 Task: Add Sprouts Organic Whole Thyme Leaf Spice to the cart.
Action: Mouse pressed left at (20, 95)
Screenshot: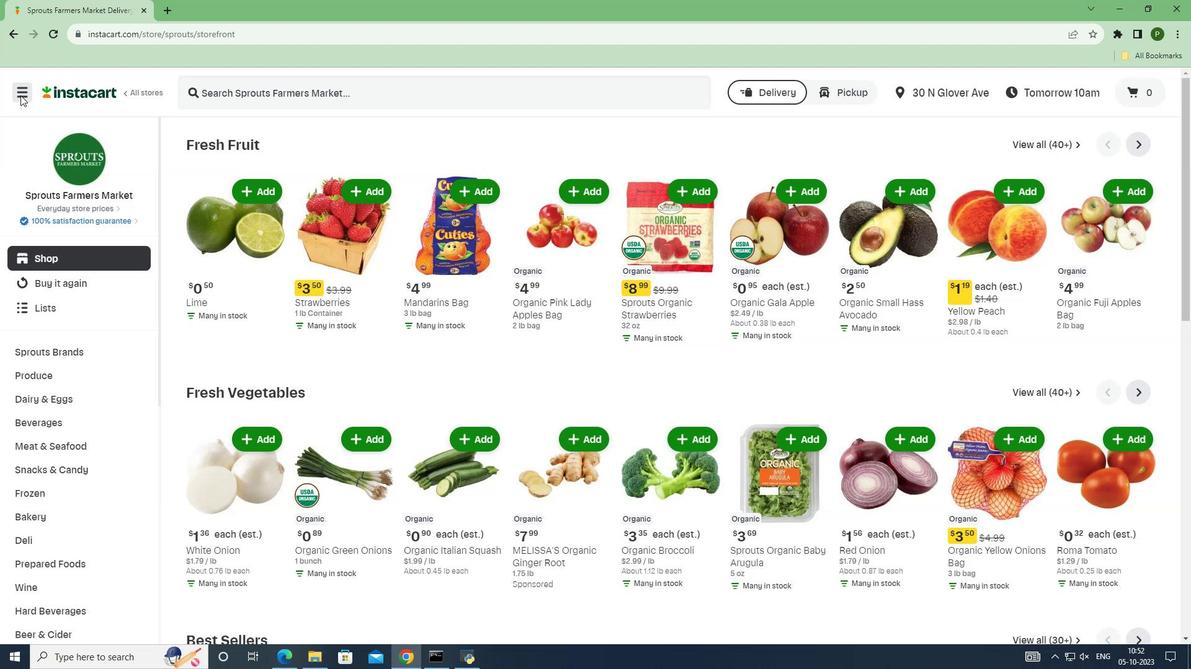 
Action: Mouse moved to (43, 339)
Screenshot: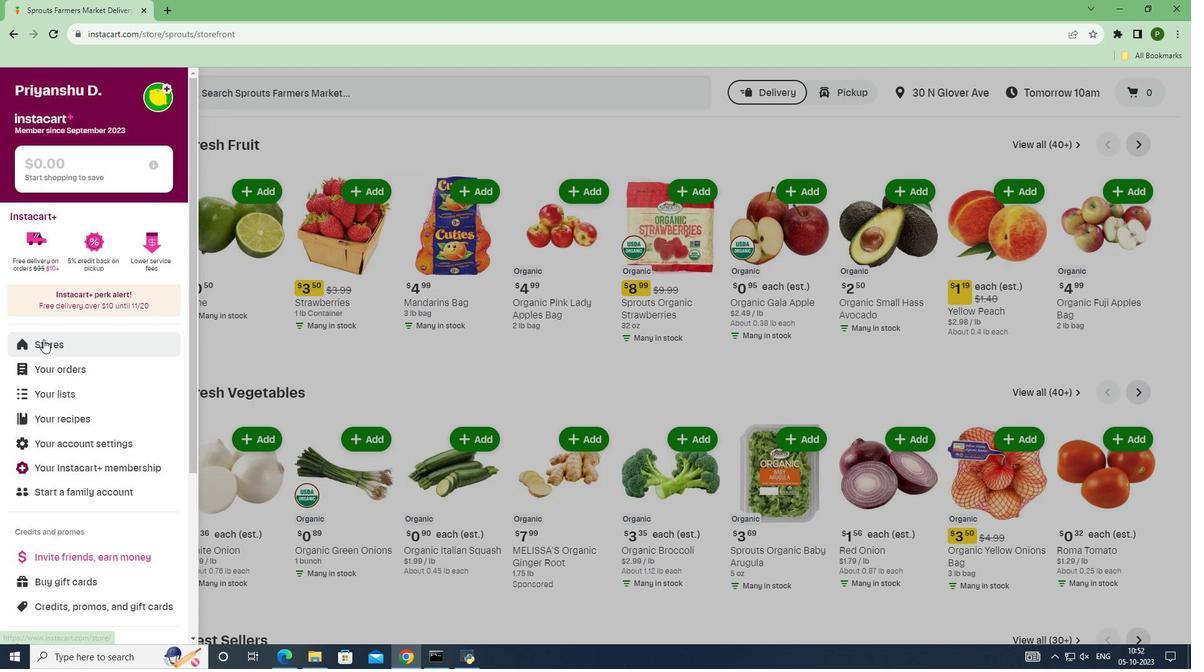 
Action: Mouse pressed left at (43, 339)
Screenshot: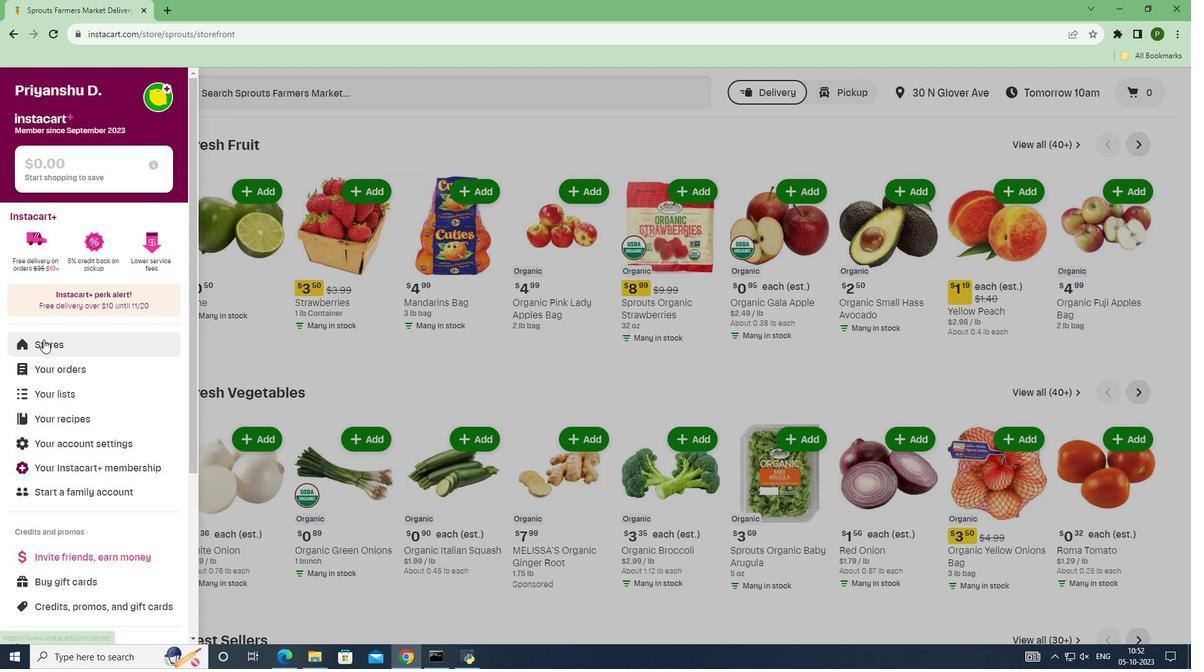 
Action: Mouse moved to (274, 140)
Screenshot: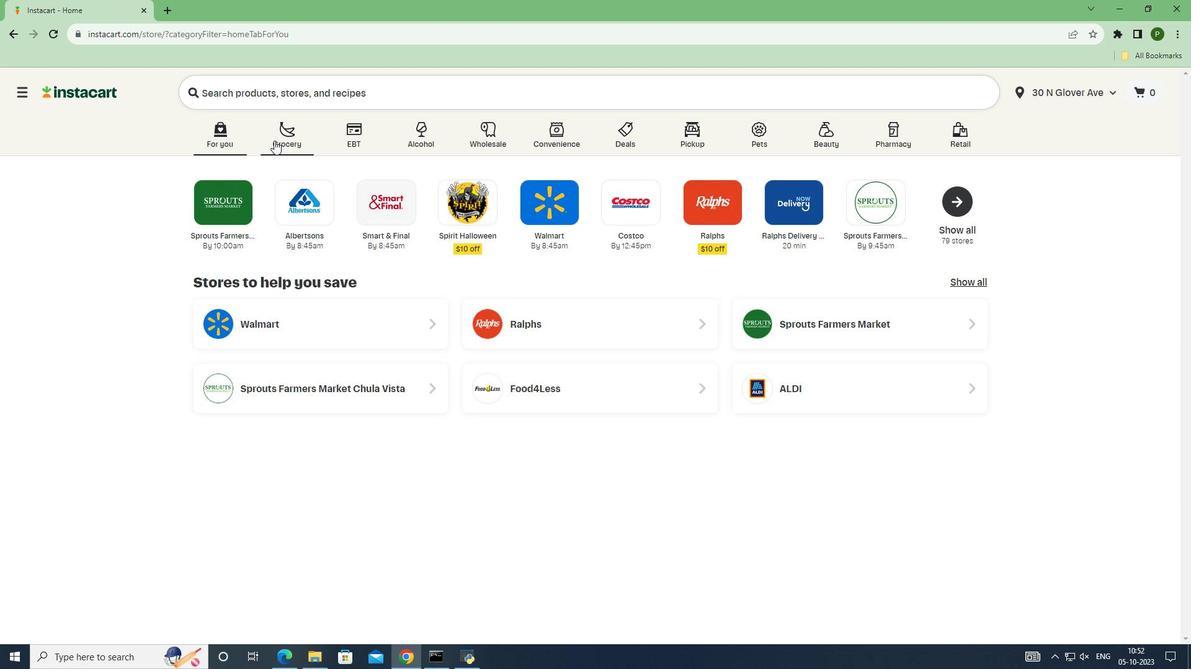 
Action: Mouse pressed left at (274, 140)
Screenshot: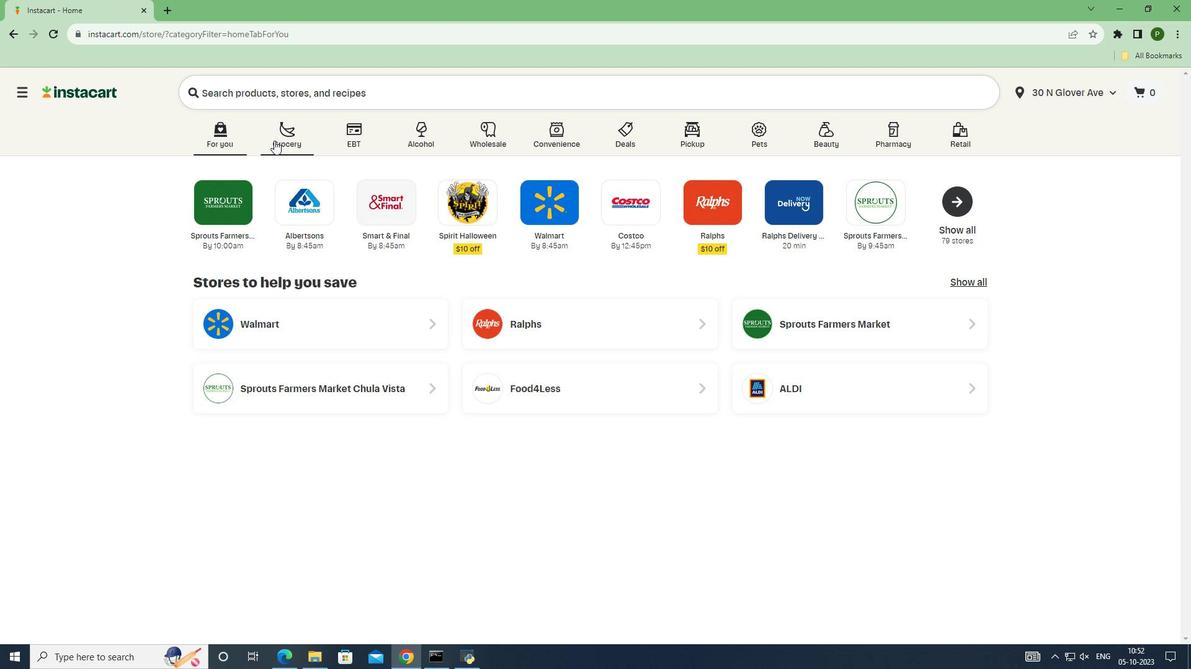 
Action: Mouse moved to (755, 276)
Screenshot: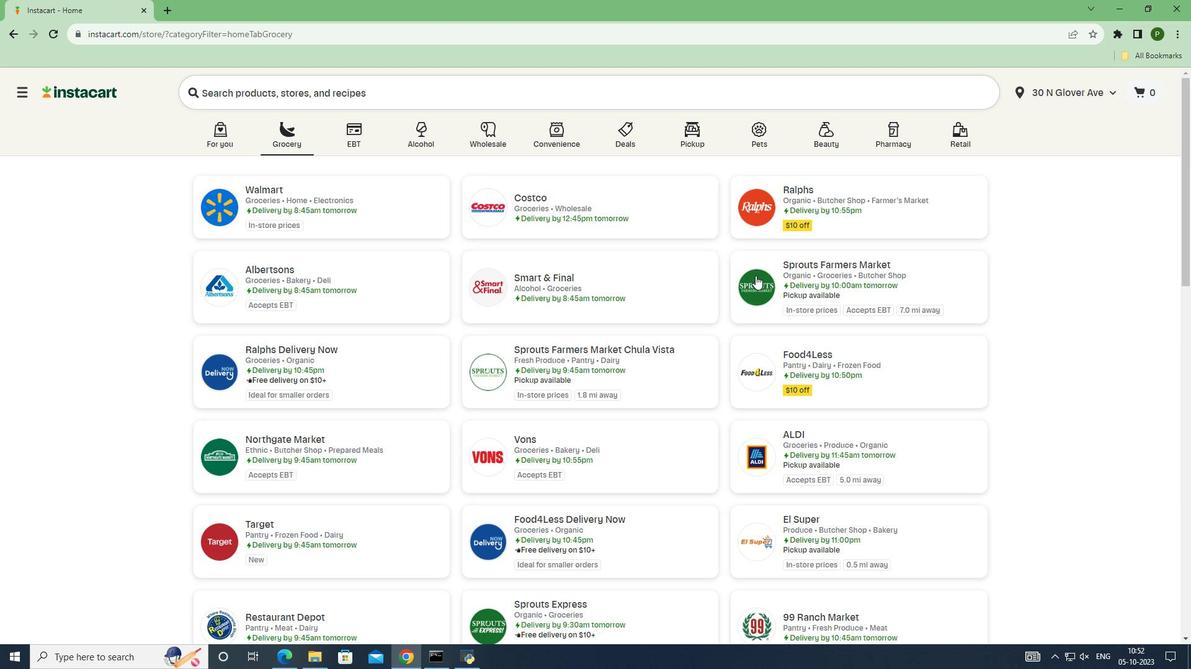 
Action: Mouse pressed left at (755, 276)
Screenshot: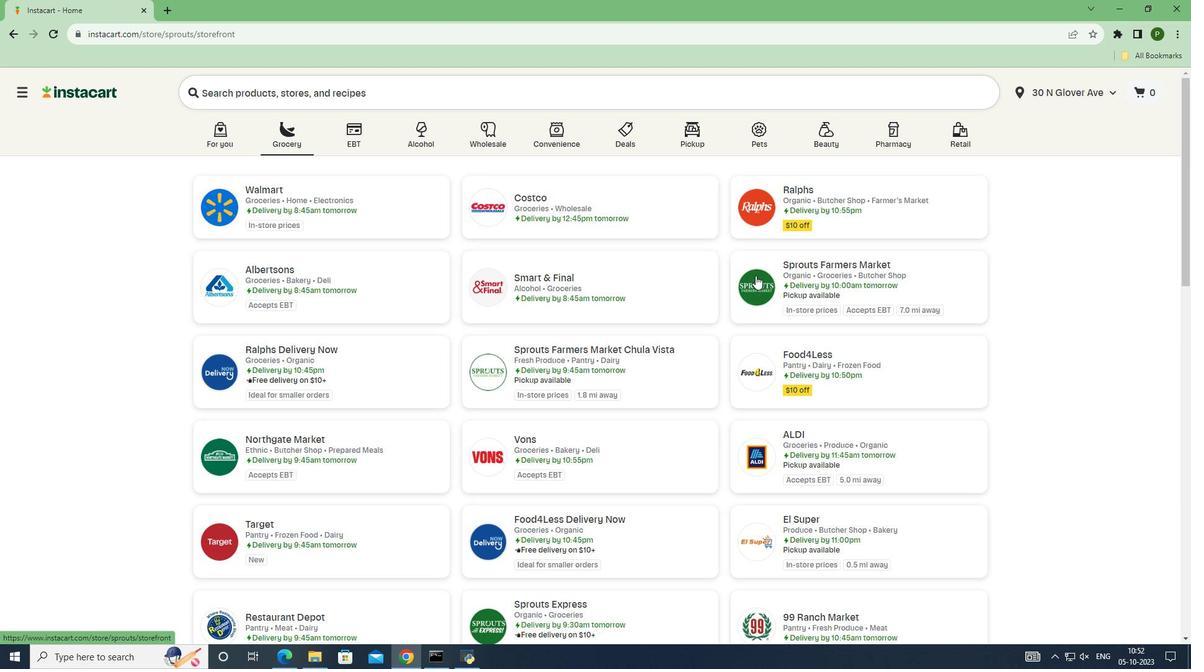 
Action: Mouse moved to (88, 358)
Screenshot: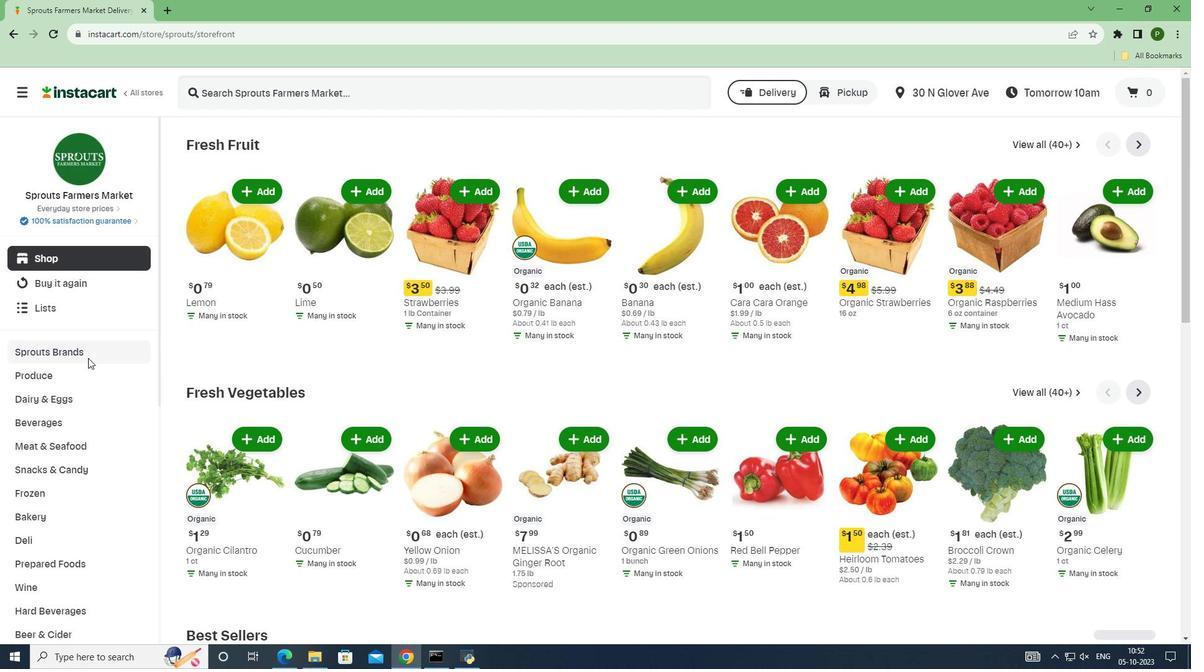 
Action: Mouse pressed left at (88, 358)
Screenshot: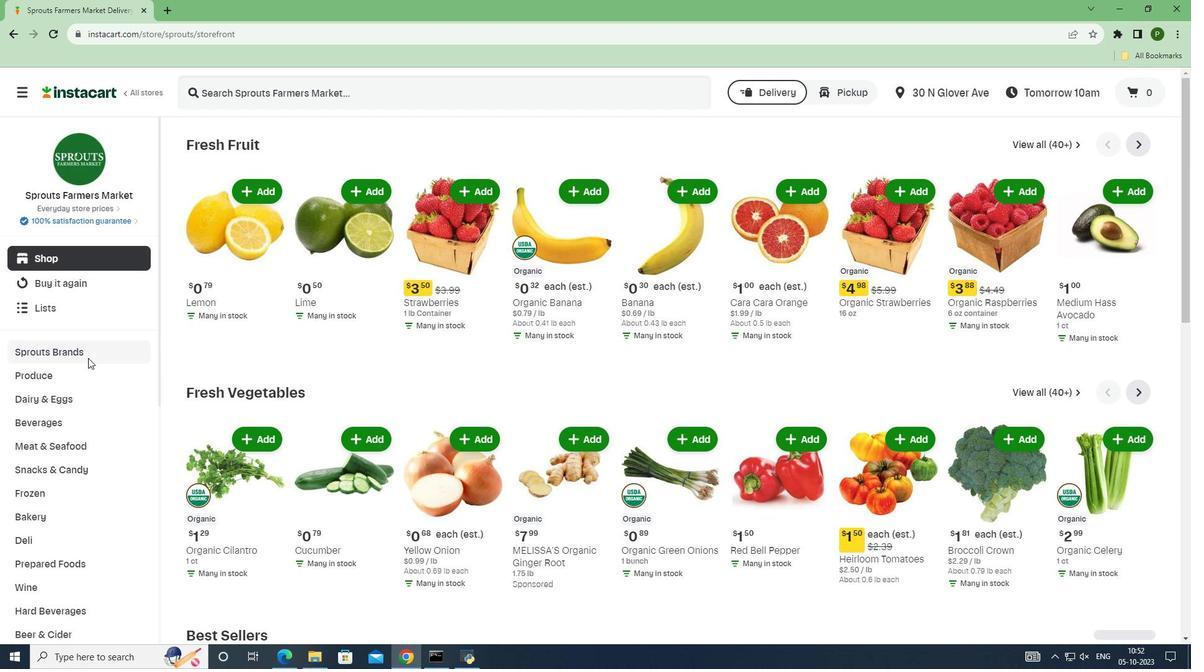 
Action: Mouse moved to (54, 449)
Screenshot: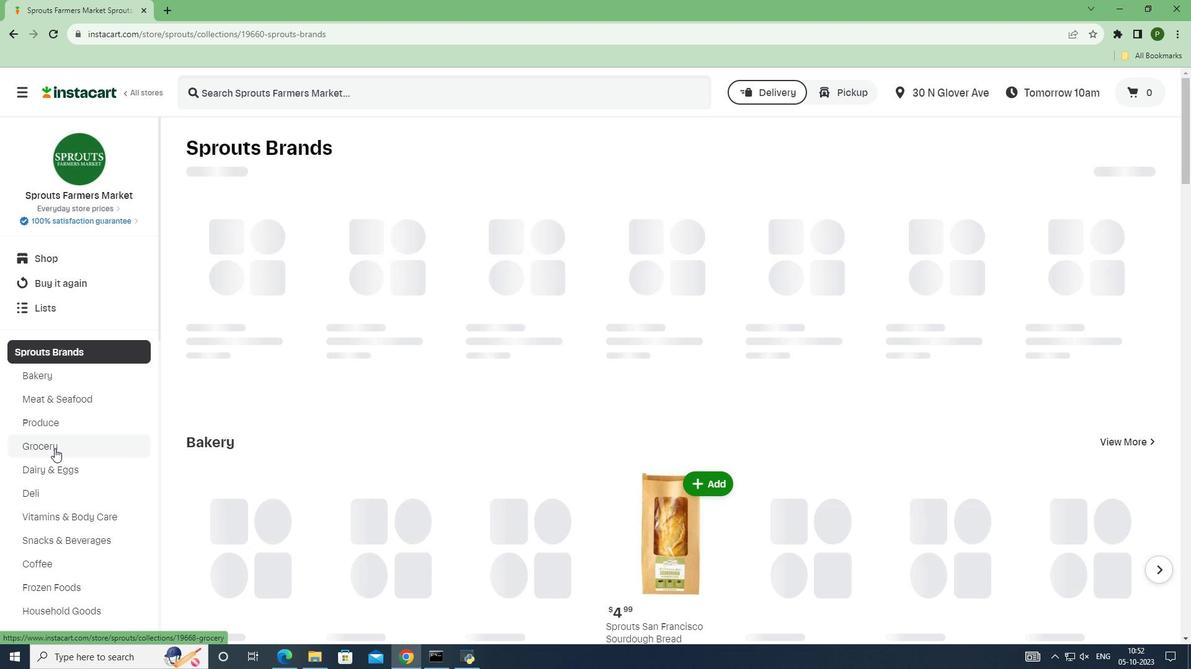 
Action: Mouse pressed left at (54, 449)
Screenshot: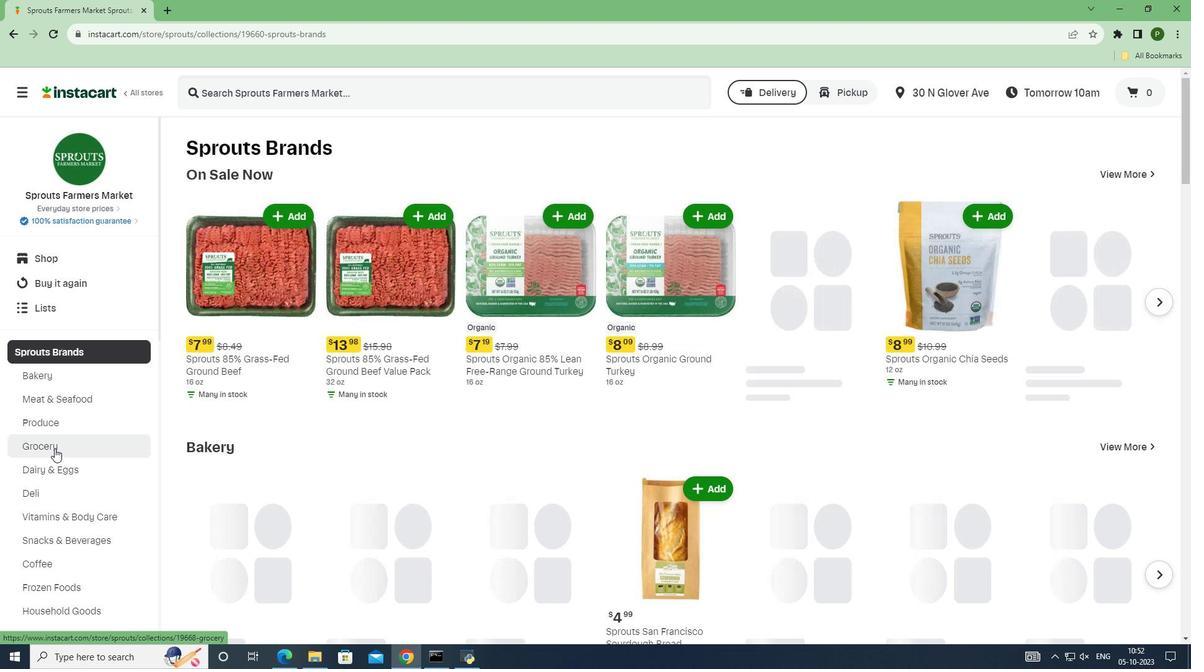 
Action: Mouse moved to (271, 279)
Screenshot: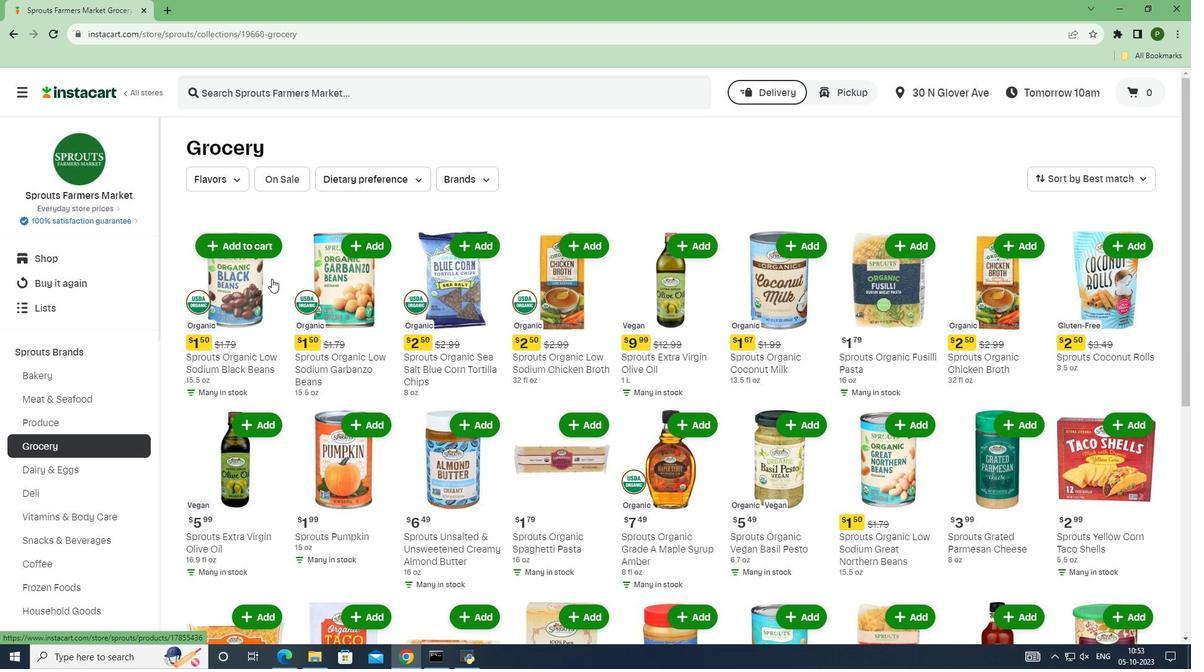 
Action: Mouse scrolled (271, 278) with delta (0, 0)
Screenshot: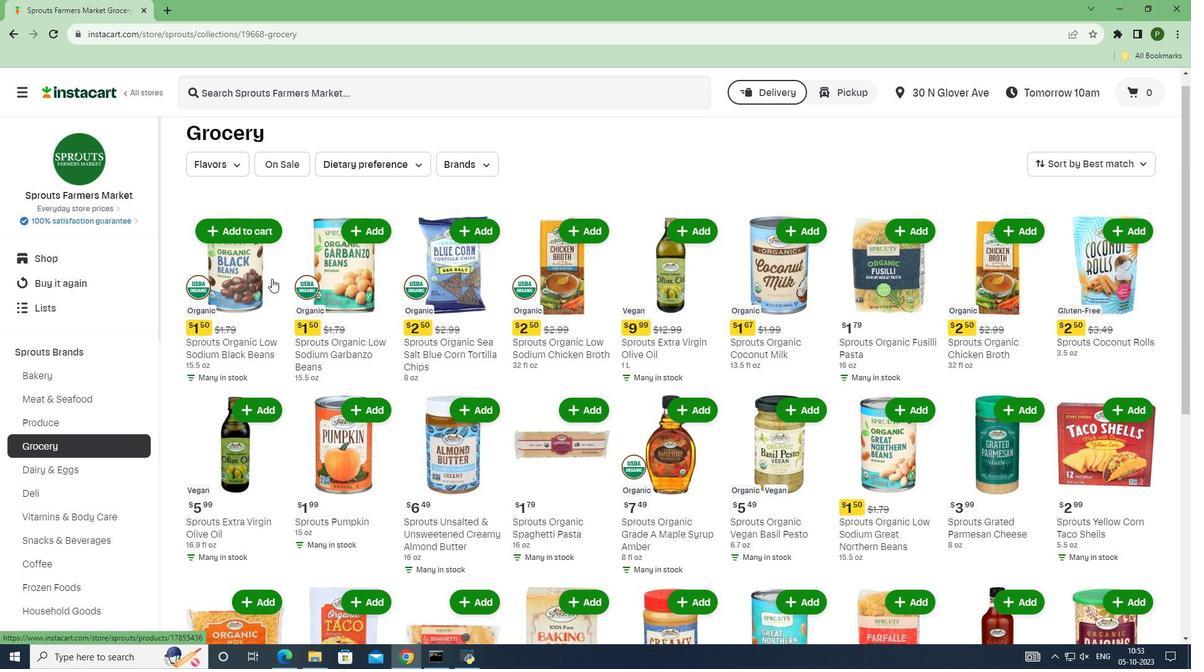 
Action: Mouse scrolled (271, 278) with delta (0, 0)
Screenshot: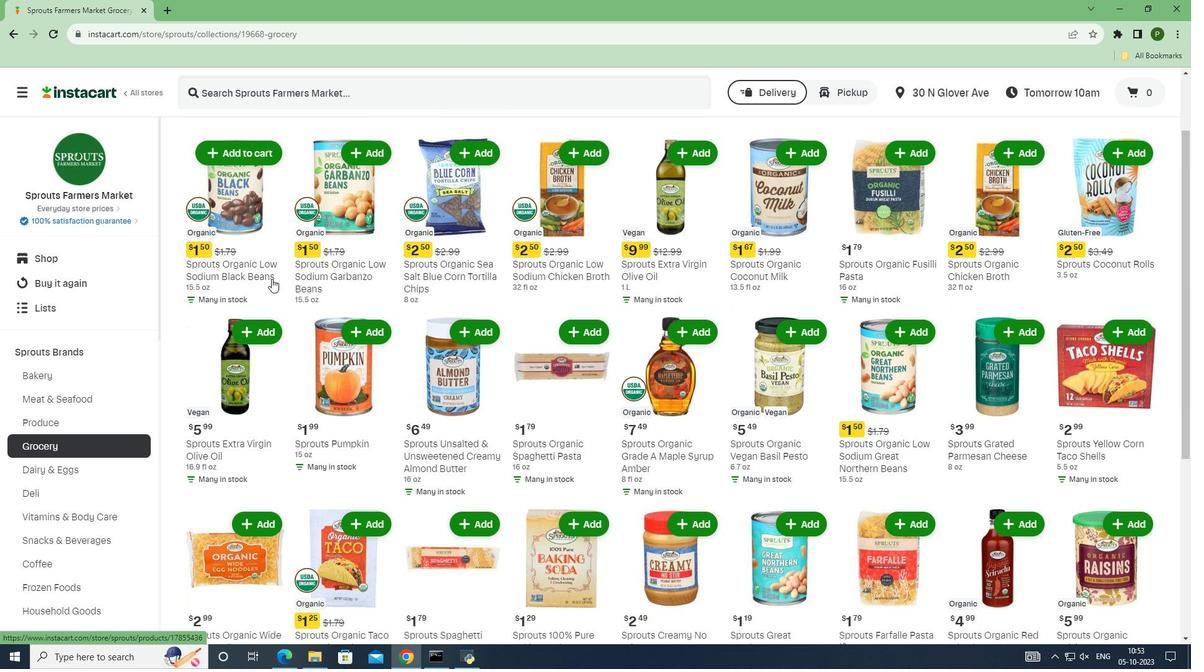 
Action: Mouse scrolled (271, 278) with delta (0, 0)
Screenshot: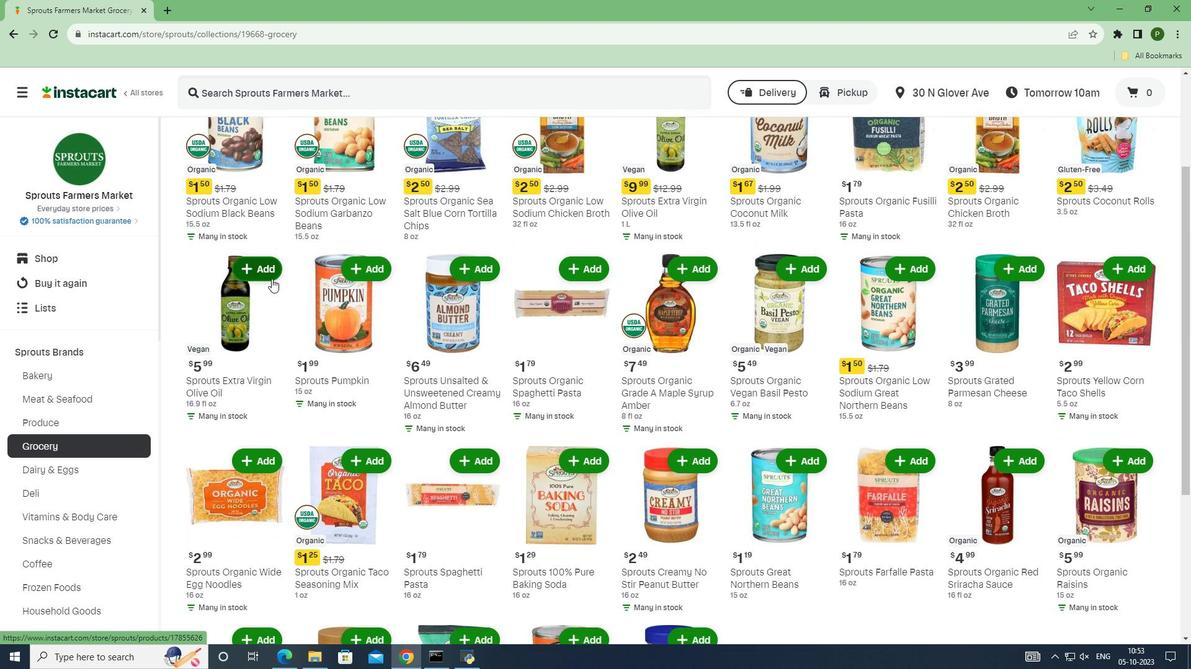 
Action: Mouse scrolled (271, 278) with delta (0, 0)
Screenshot: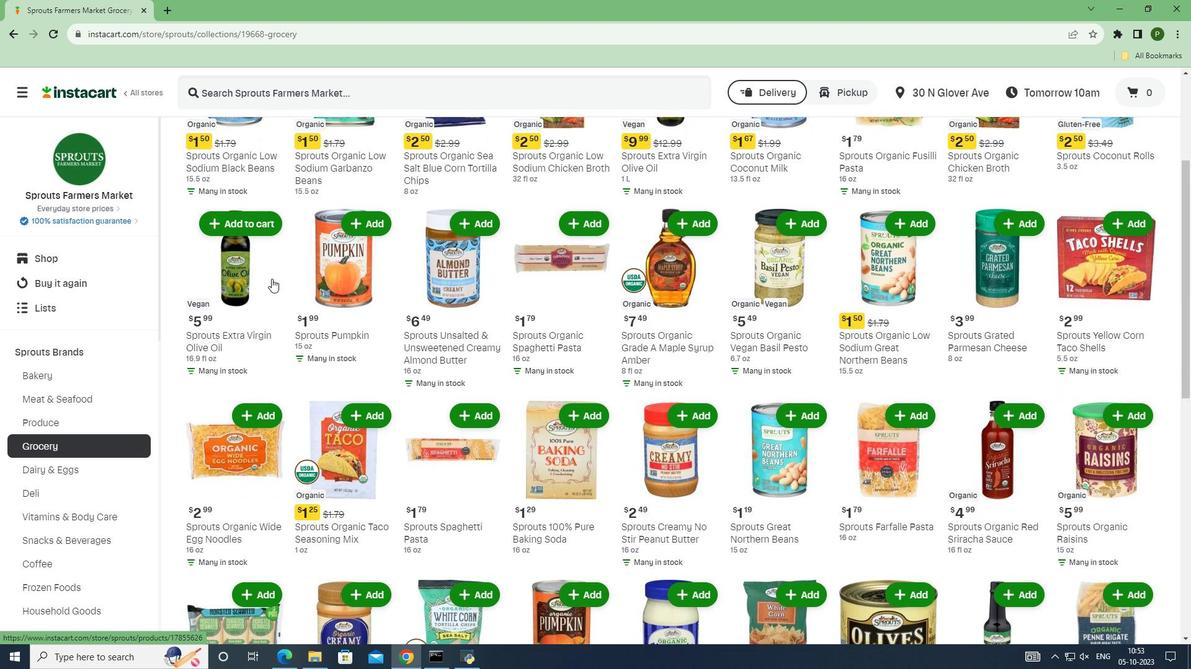 
Action: Mouse scrolled (271, 278) with delta (0, 0)
Screenshot: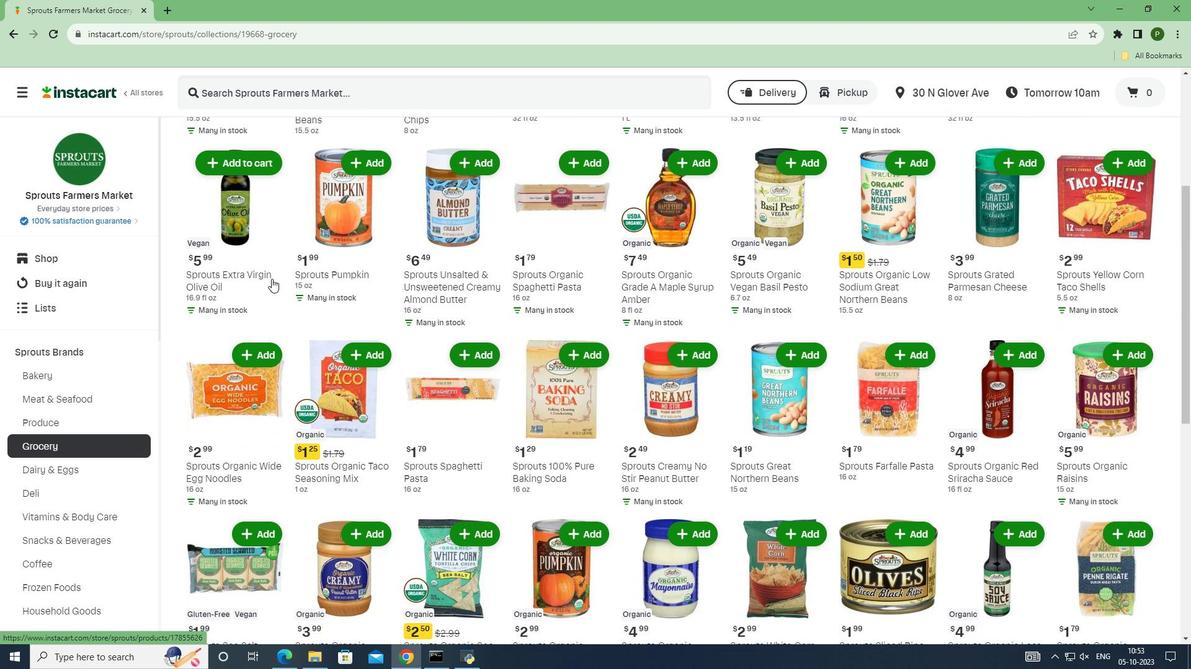 
Action: Mouse scrolled (271, 278) with delta (0, 0)
Screenshot: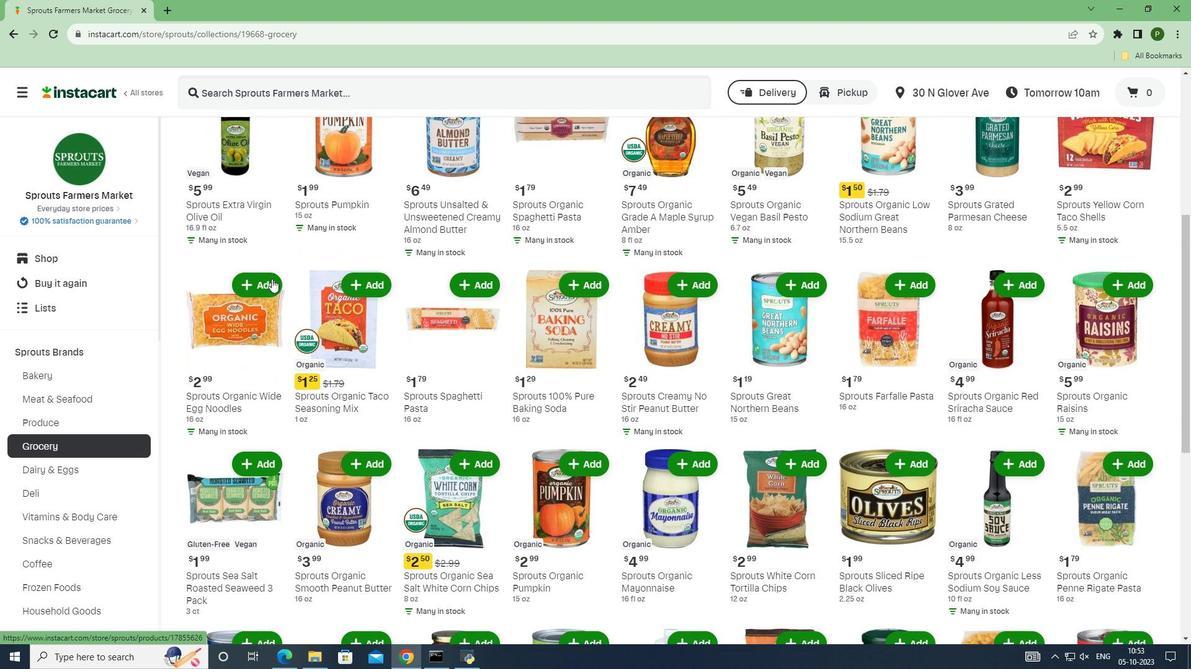 
Action: Mouse scrolled (271, 278) with delta (0, 0)
Screenshot: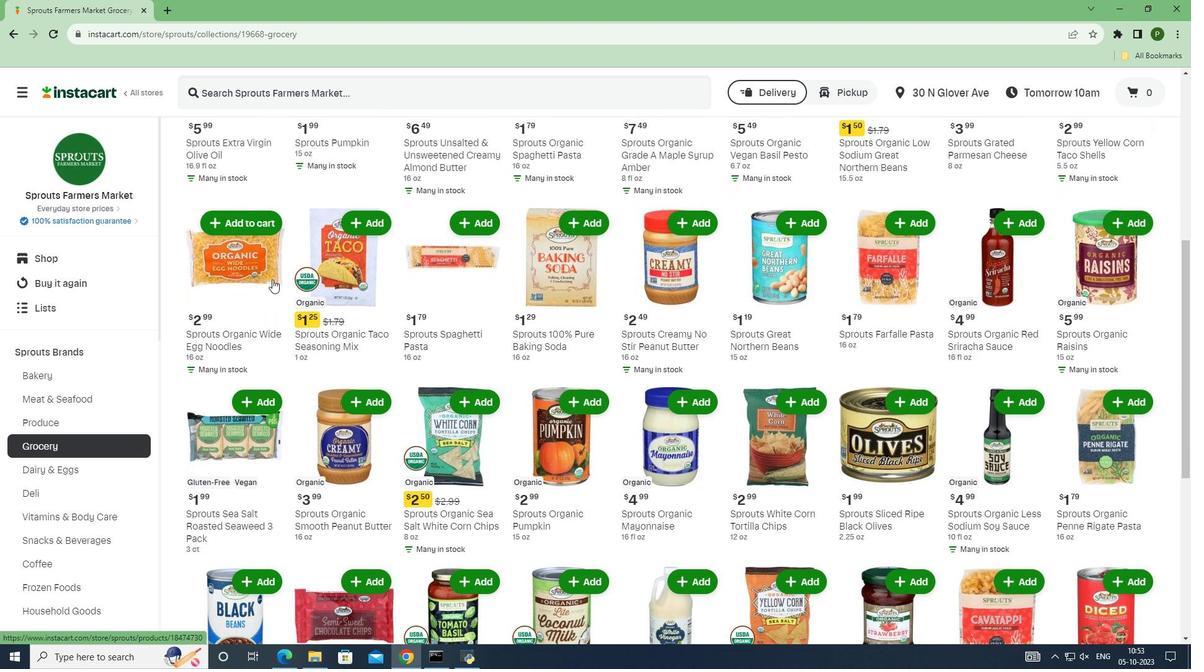 
Action: Mouse moved to (272, 279)
Screenshot: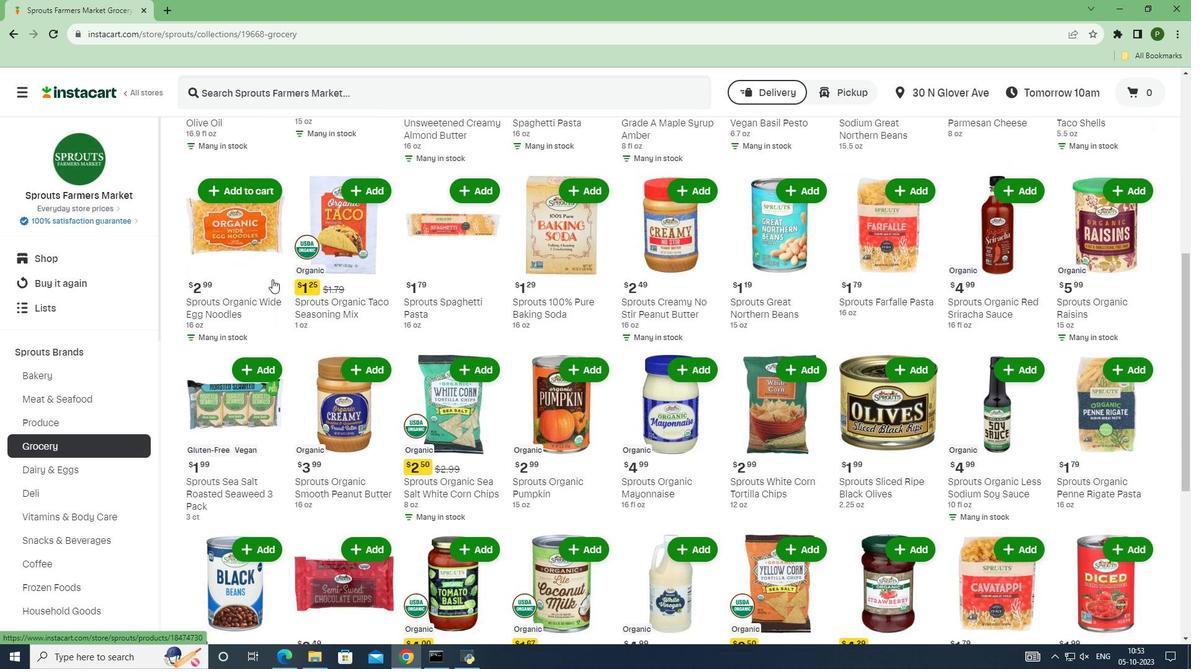 
Action: Mouse scrolled (272, 279) with delta (0, 0)
Screenshot: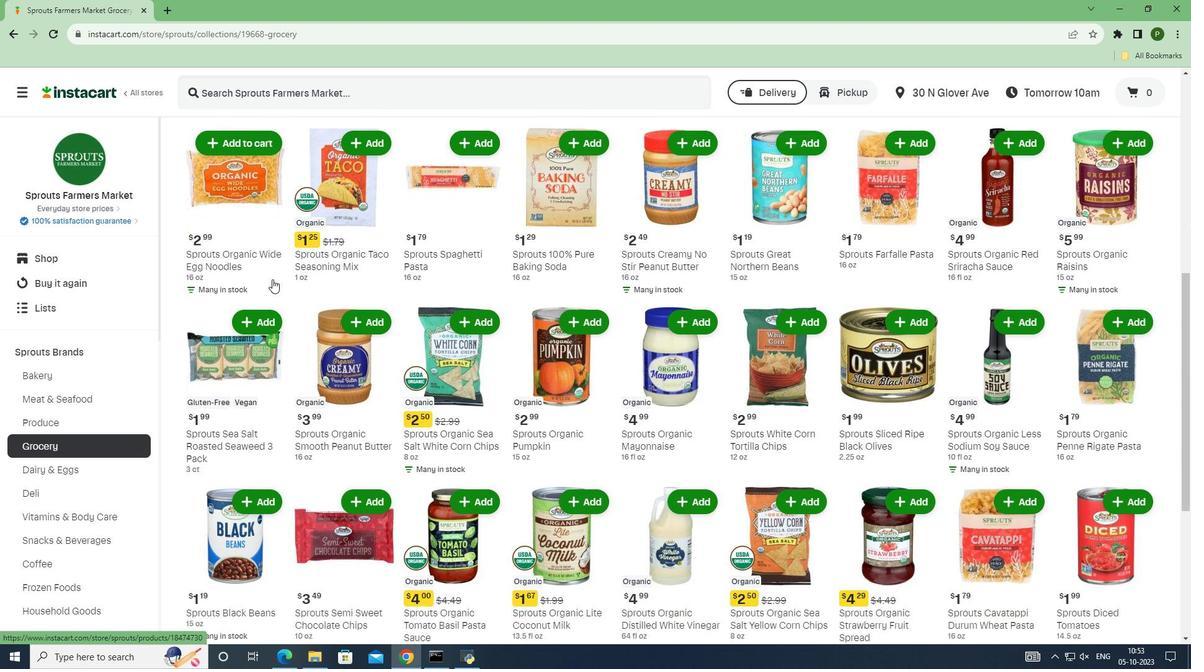 
Action: Mouse scrolled (272, 279) with delta (0, 0)
Screenshot: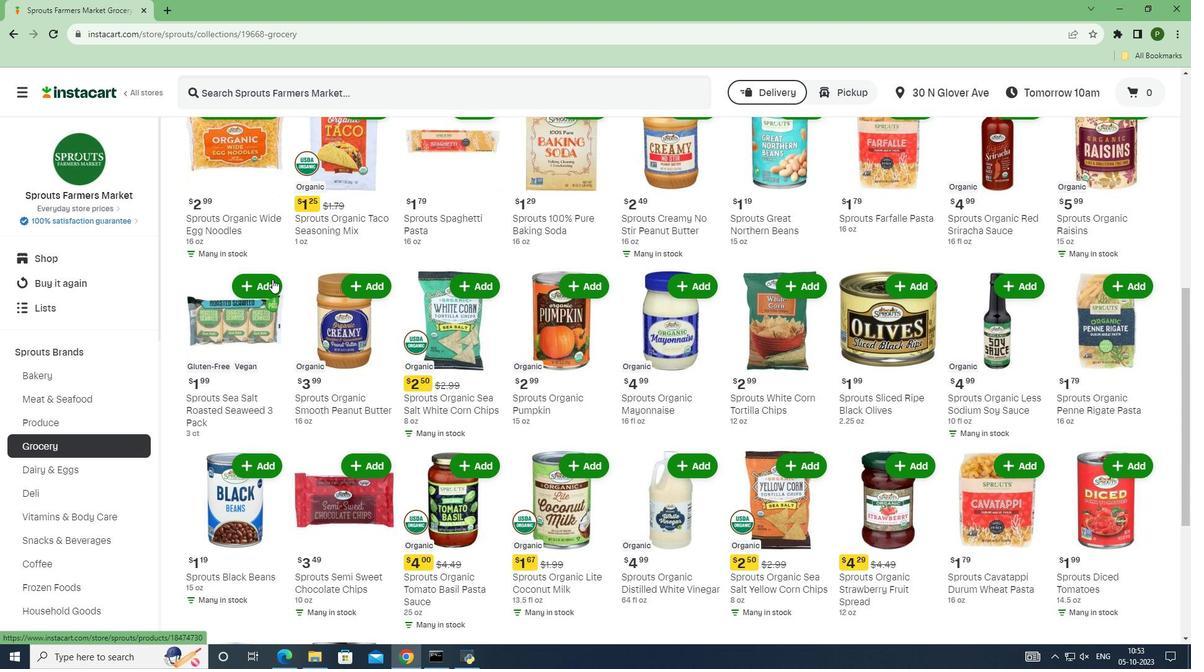 
Action: Mouse scrolled (272, 279) with delta (0, 0)
Screenshot: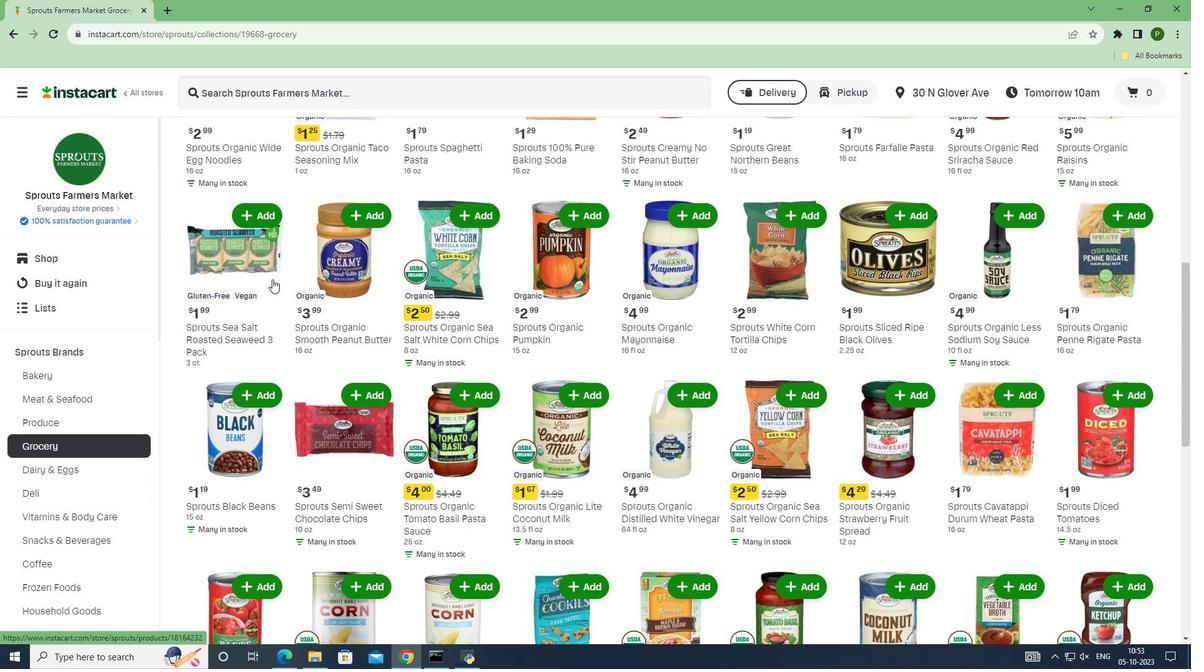 
Action: Mouse scrolled (272, 279) with delta (0, 0)
Screenshot: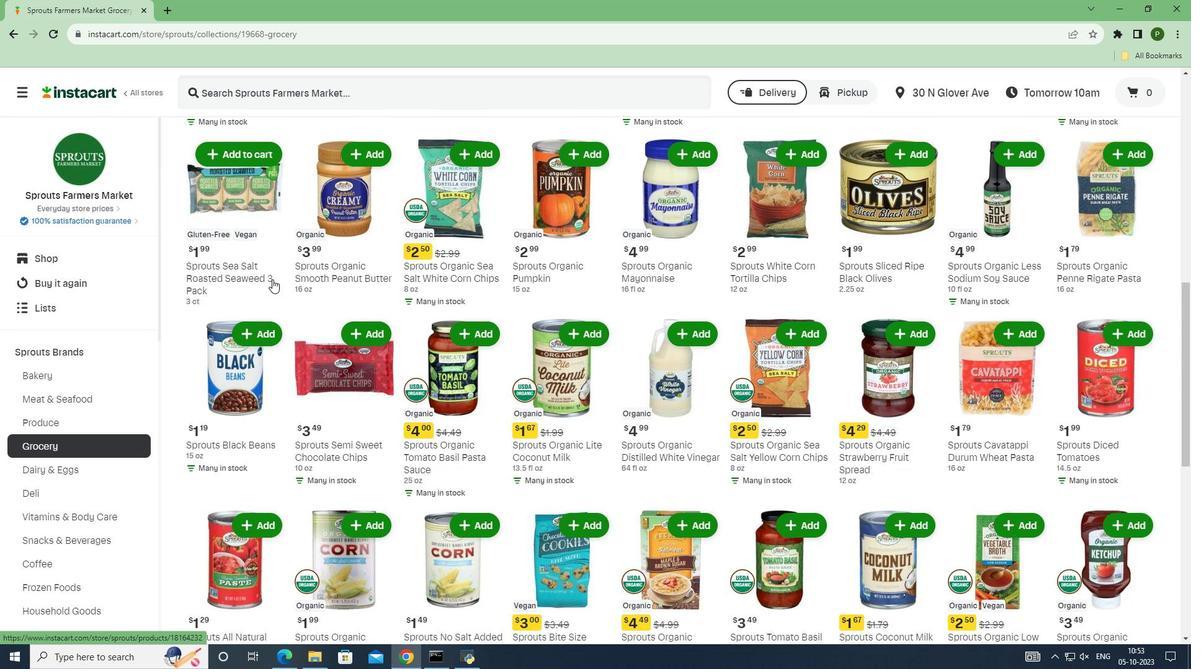 
Action: Mouse scrolled (272, 279) with delta (0, 0)
Screenshot: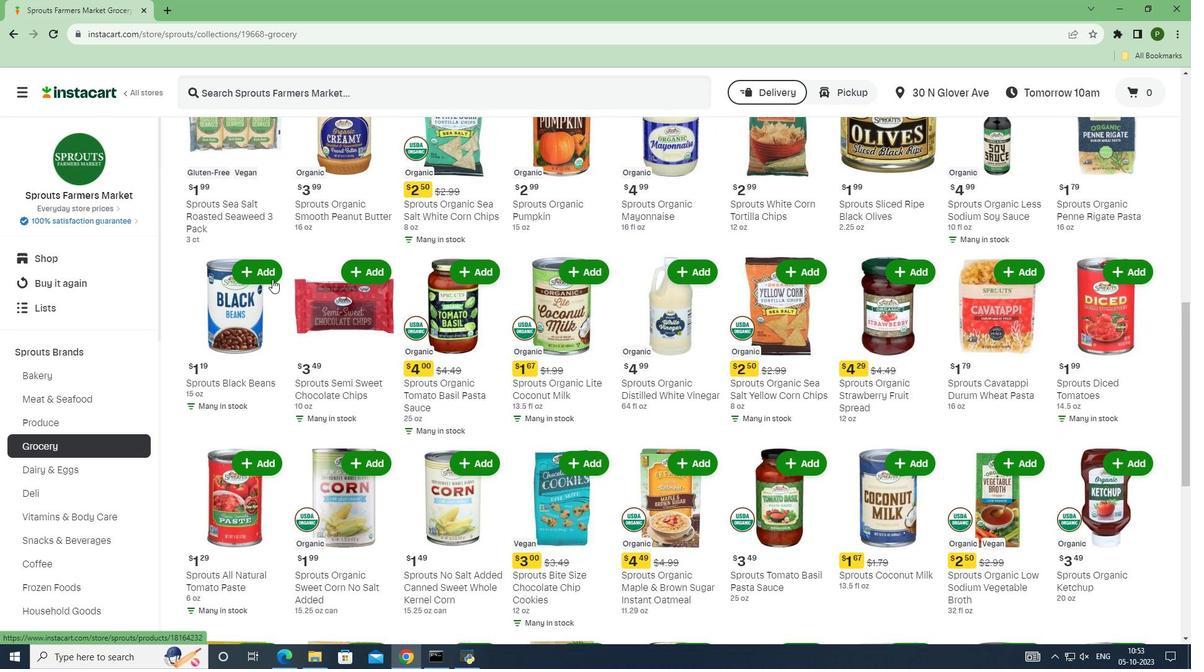 
Action: Mouse scrolled (272, 279) with delta (0, 0)
Screenshot: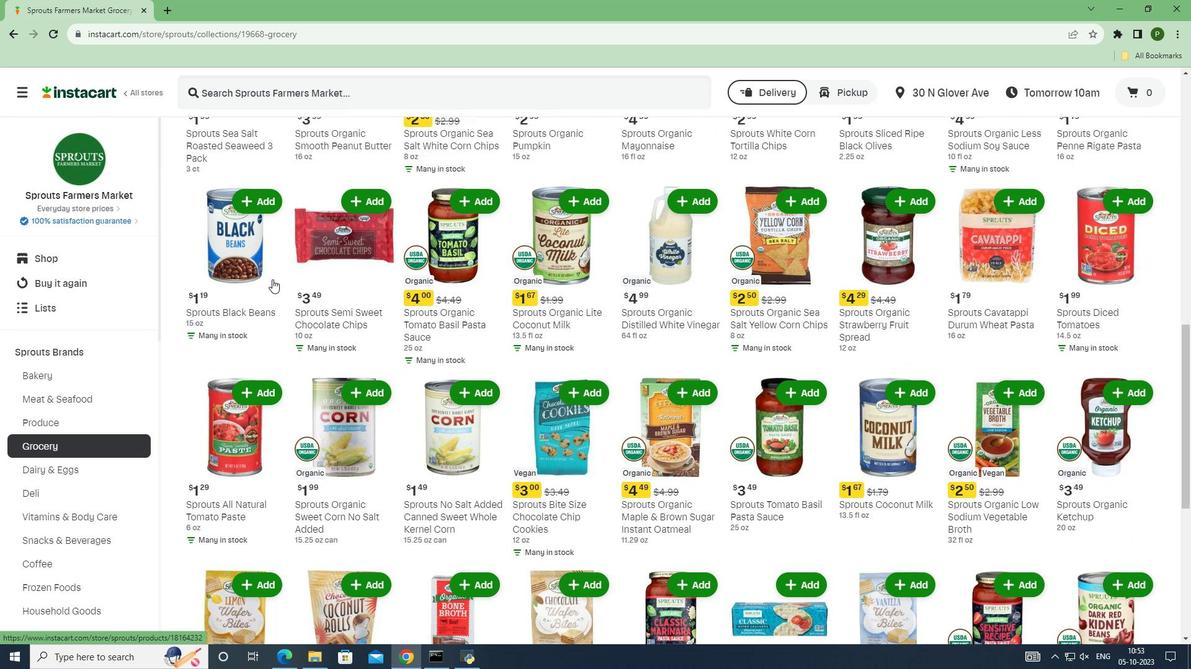 
Action: Mouse scrolled (272, 279) with delta (0, 0)
Screenshot: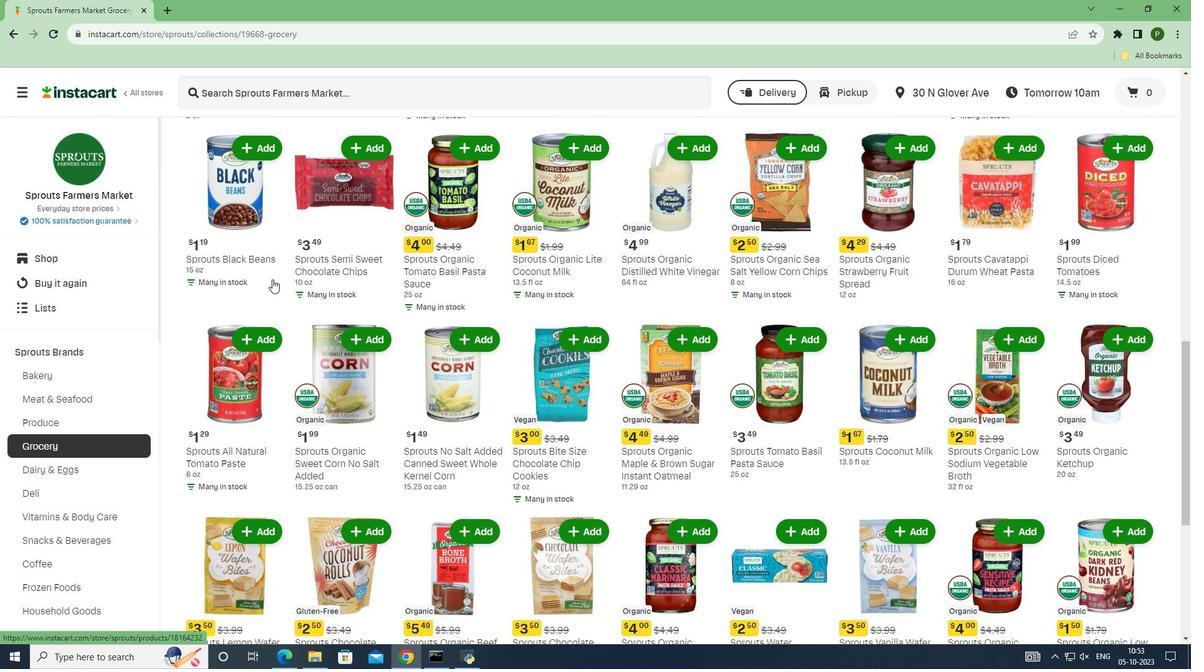 
Action: Mouse scrolled (272, 279) with delta (0, 0)
Screenshot: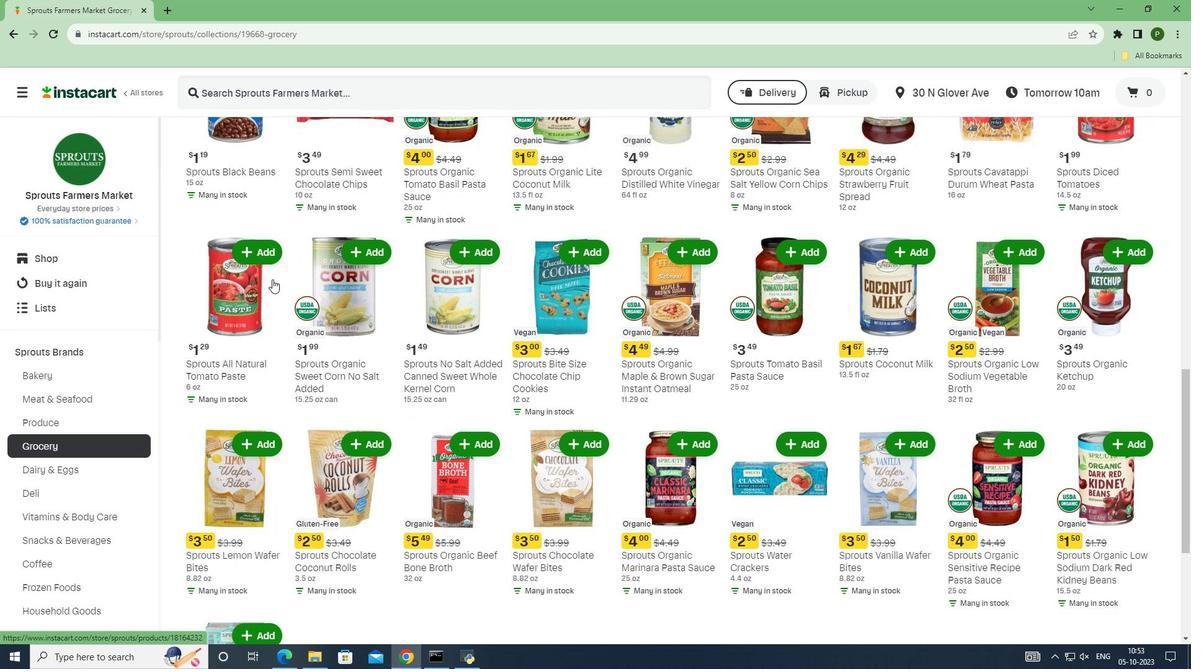 
Action: Mouse scrolled (272, 279) with delta (0, 0)
Screenshot: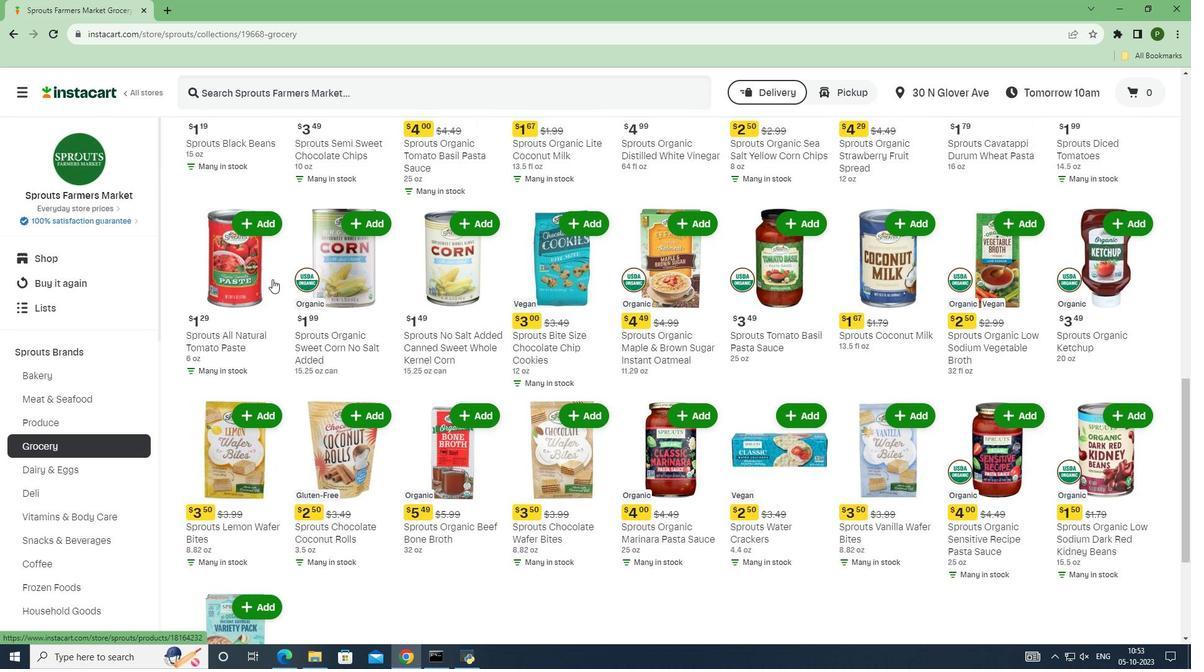 
Action: Mouse scrolled (272, 279) with delta (0, 0)
Screenshot: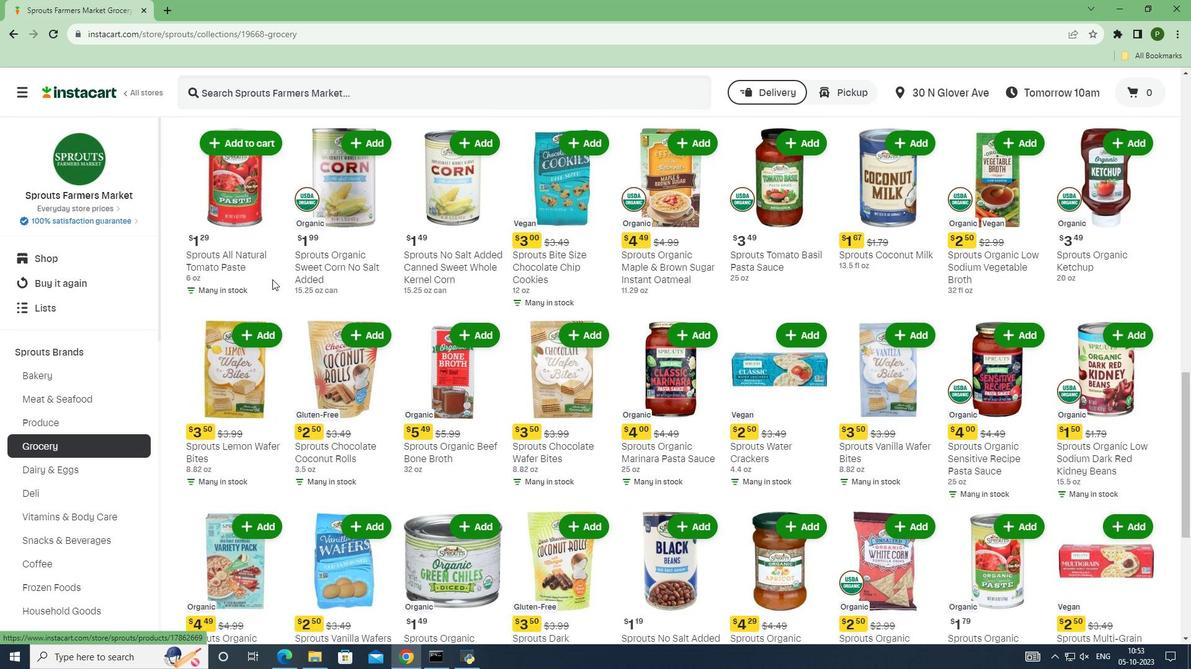 
Action: Mouse moved to (272, 279)
Screenshot: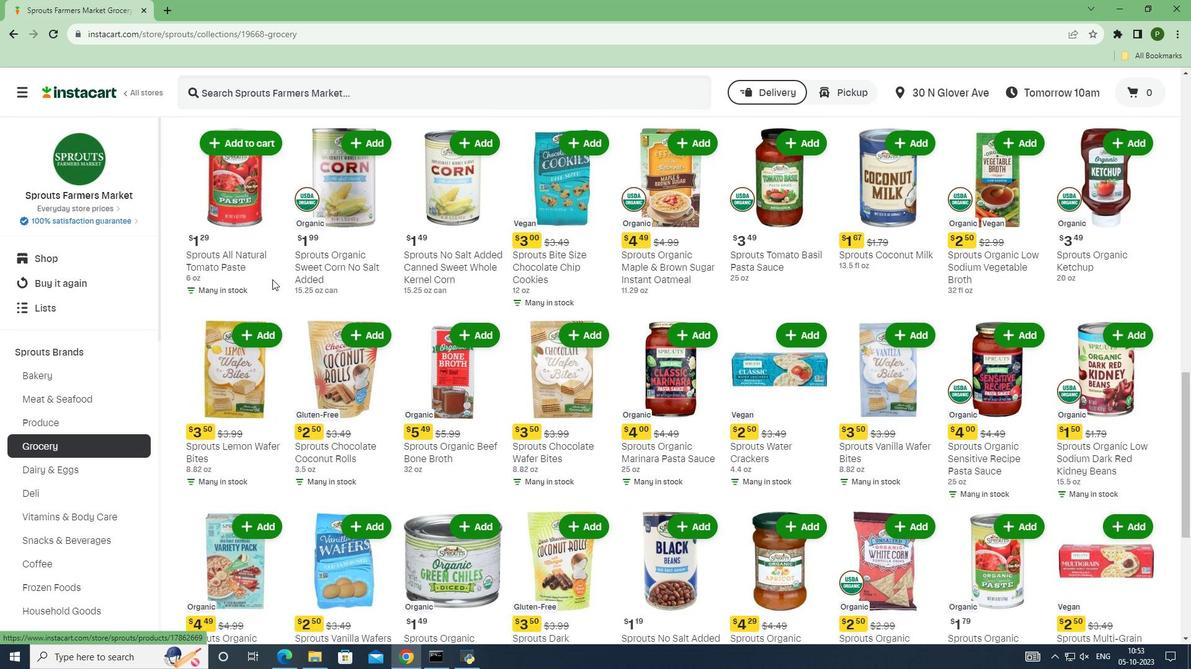 
Action: Mouse scrolled (272, 279) with delta (0, 0)
Screenshot: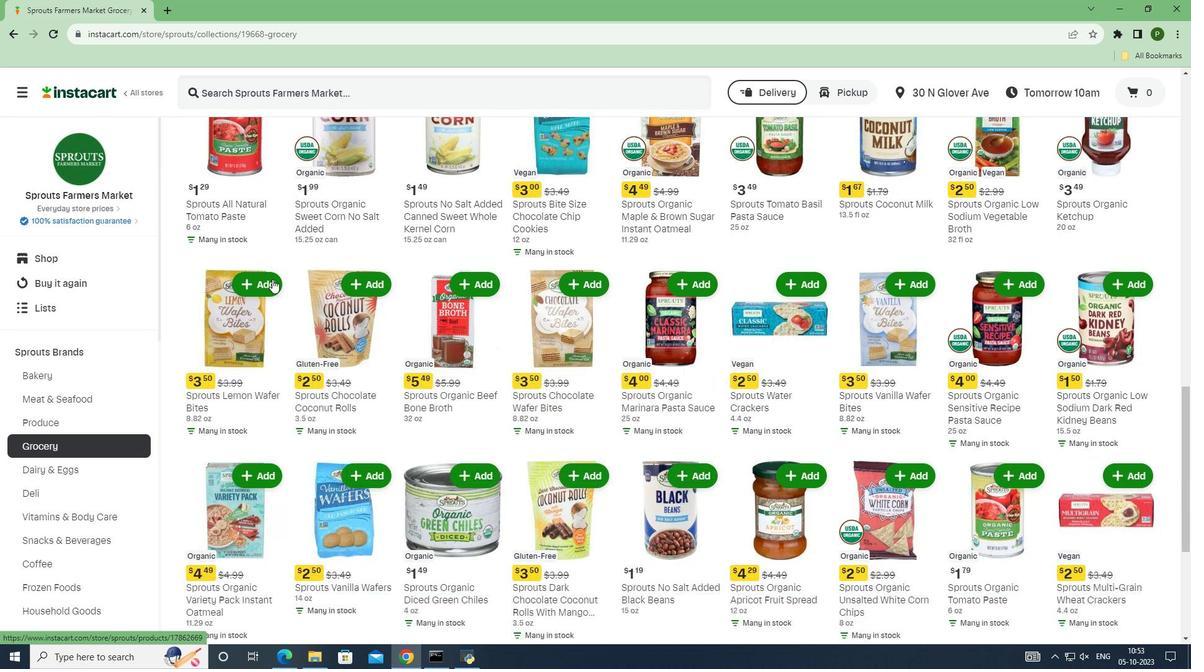 
Action: Mouse scrolled (272, 279) with delta (0, 0)
Screenshot: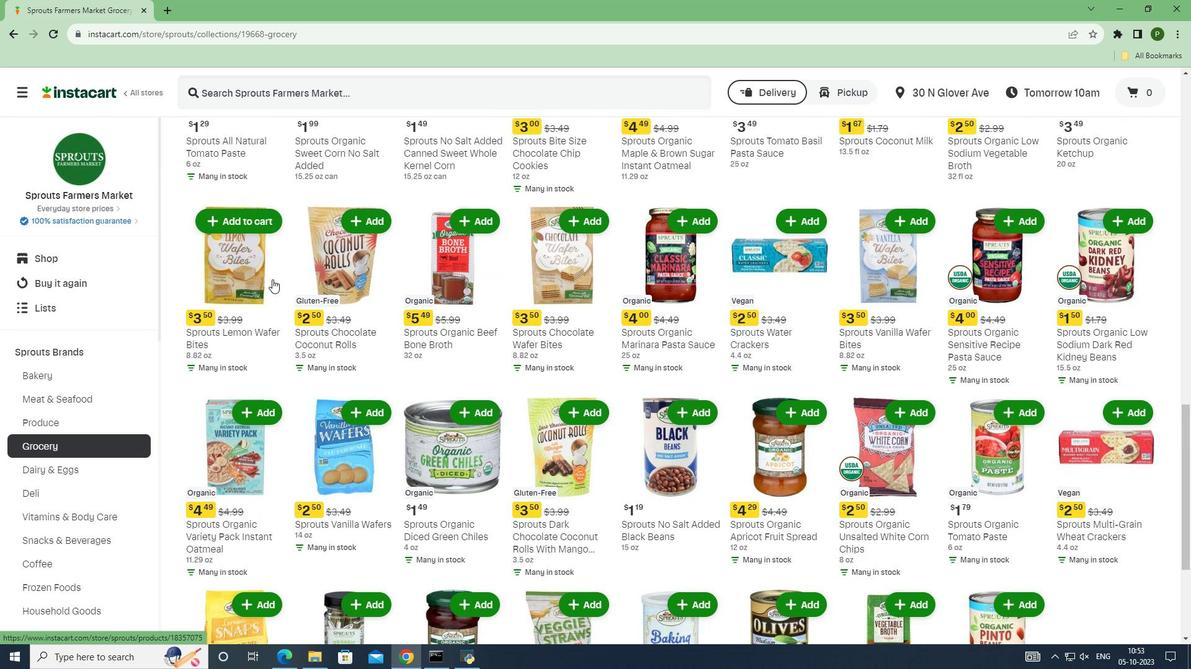 
Action: Mouse scrolled (272, 279) with delta (0, 0)
Screenshot: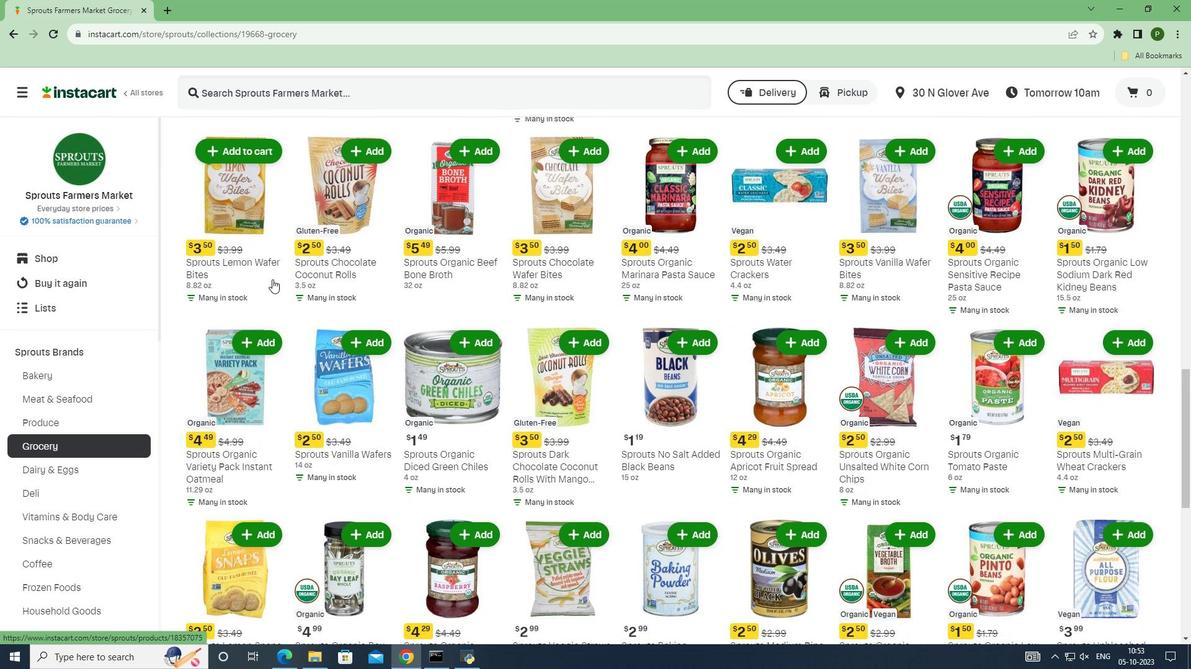 
Action: Mouse scrolled (272, 279) with delta (0, 0)
Screenshot: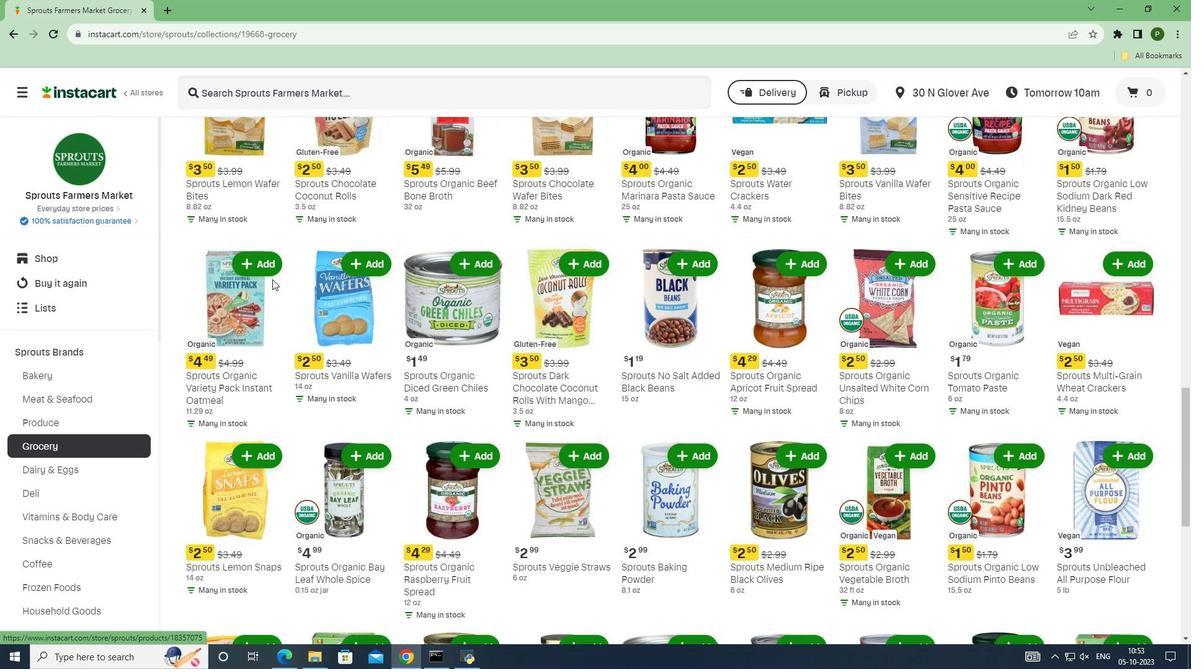 
Action: Mouse scrolled (272, 279) with delta (0, 0)
Screenshot: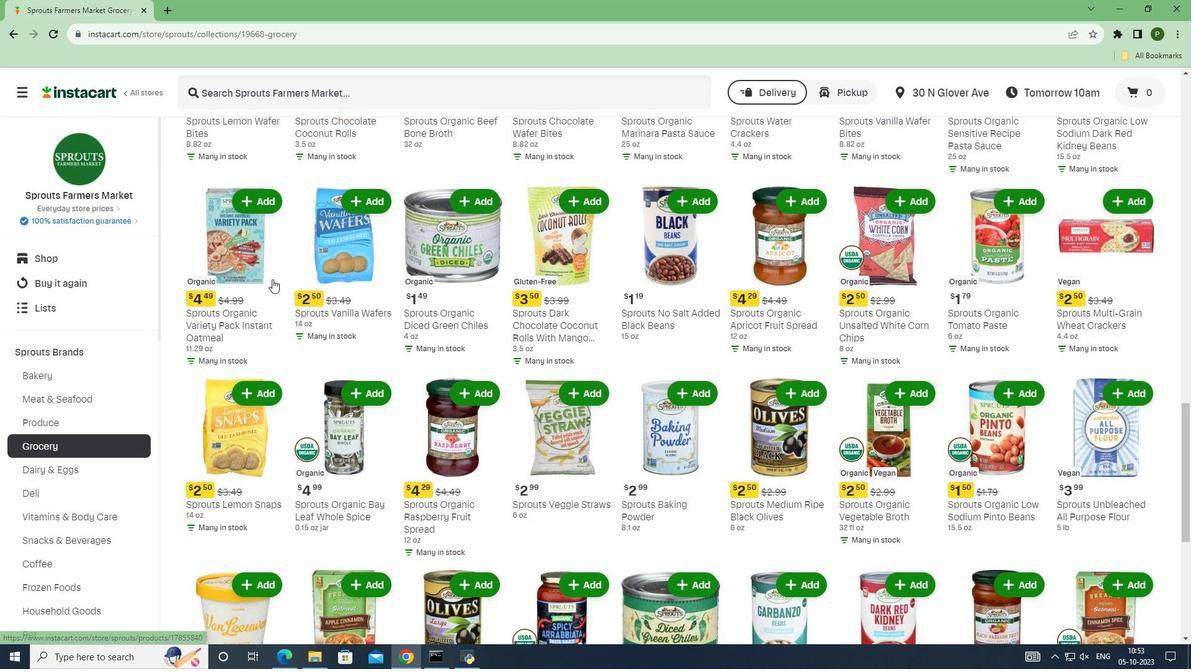 
Action: Mouse scrolled (272, 279) with delta (0, 0)
Screenshot: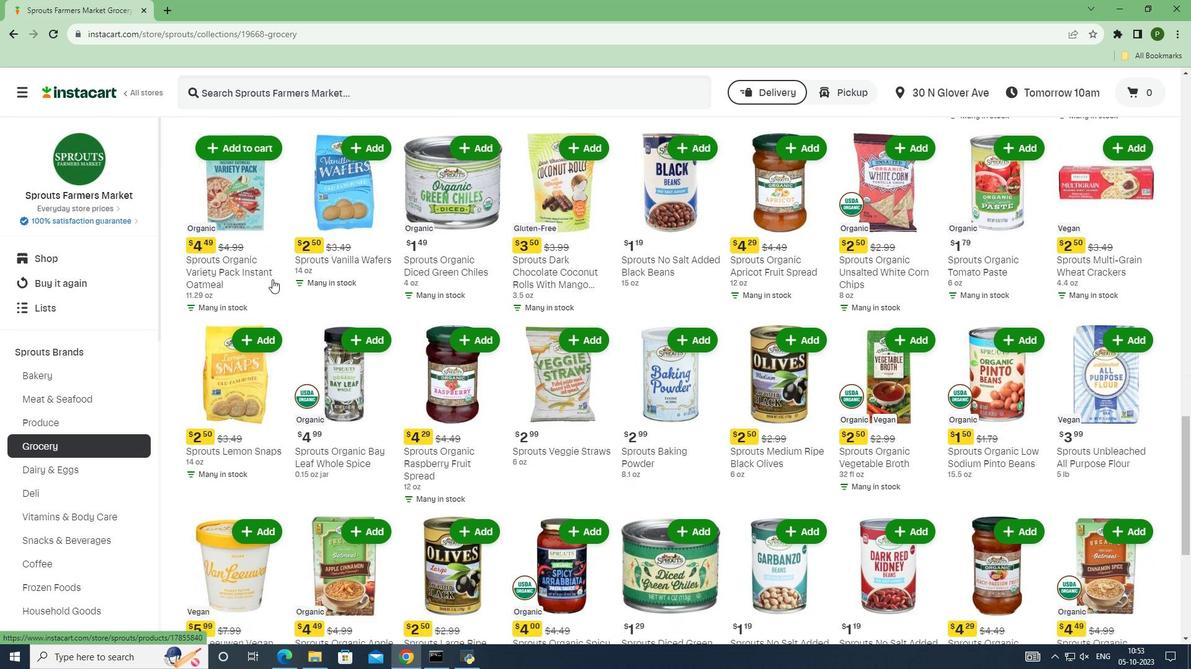 
Action: Mouse scrolled (272, 279) with delta (0, 0)
Screenshot: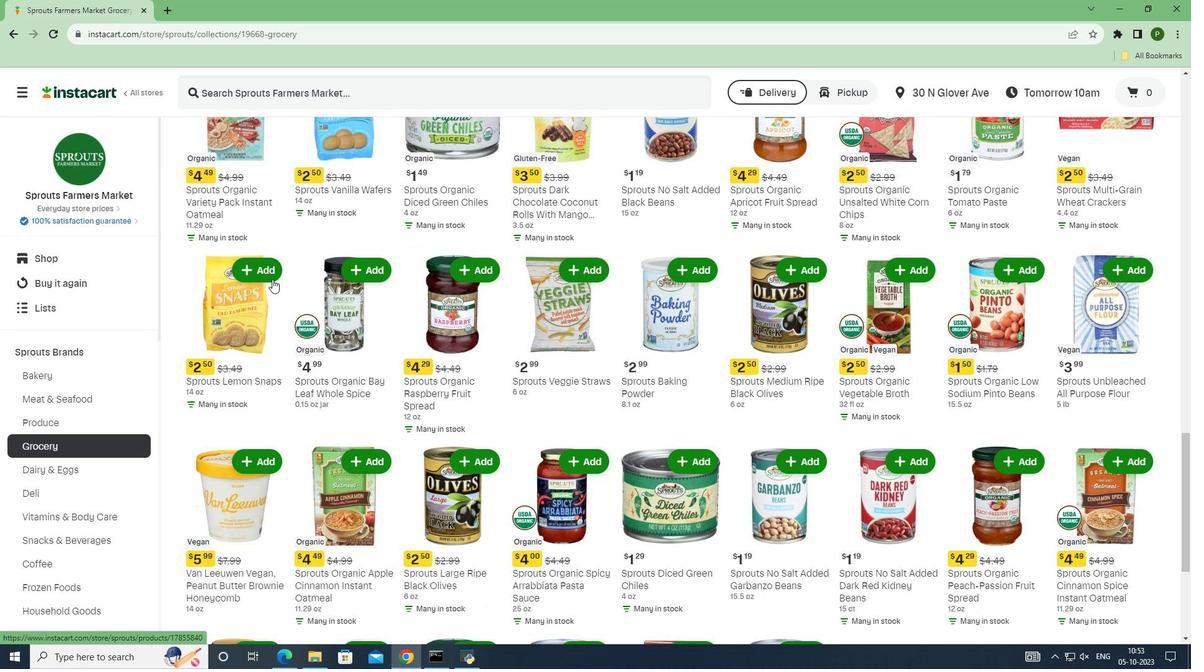 
Action: Mouse scrolled (272, 279) with delta (0, 0)
Screenshot: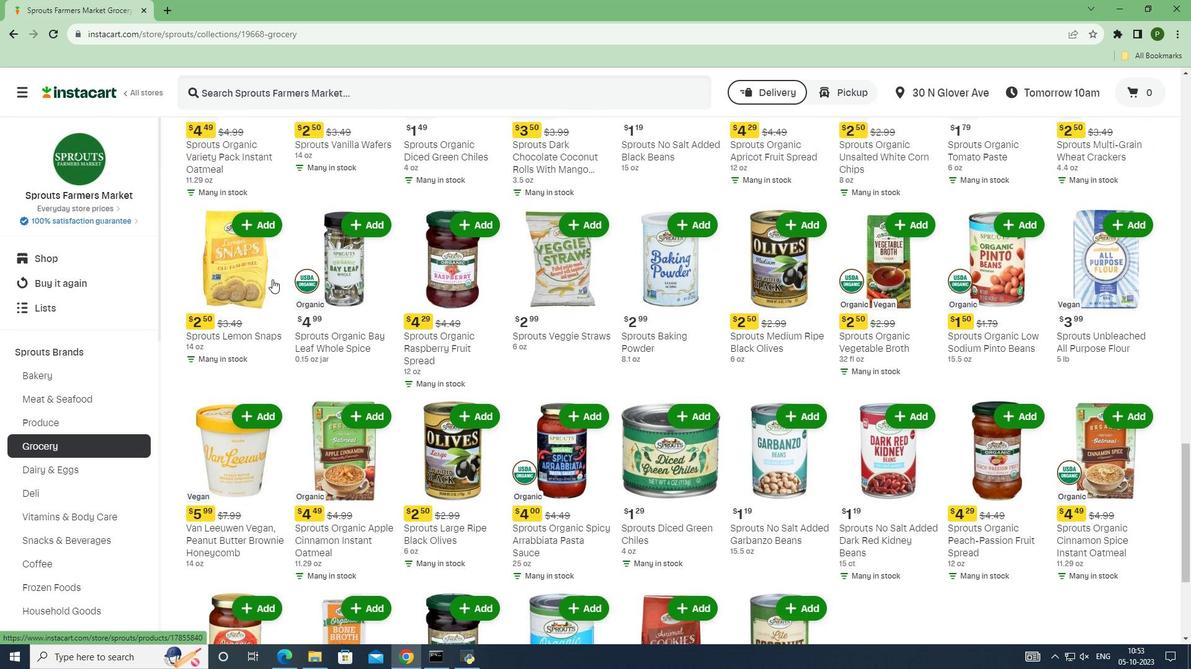 
Action: Mouse scrolled (272, 279) with delta (0, 0)
Screenshot: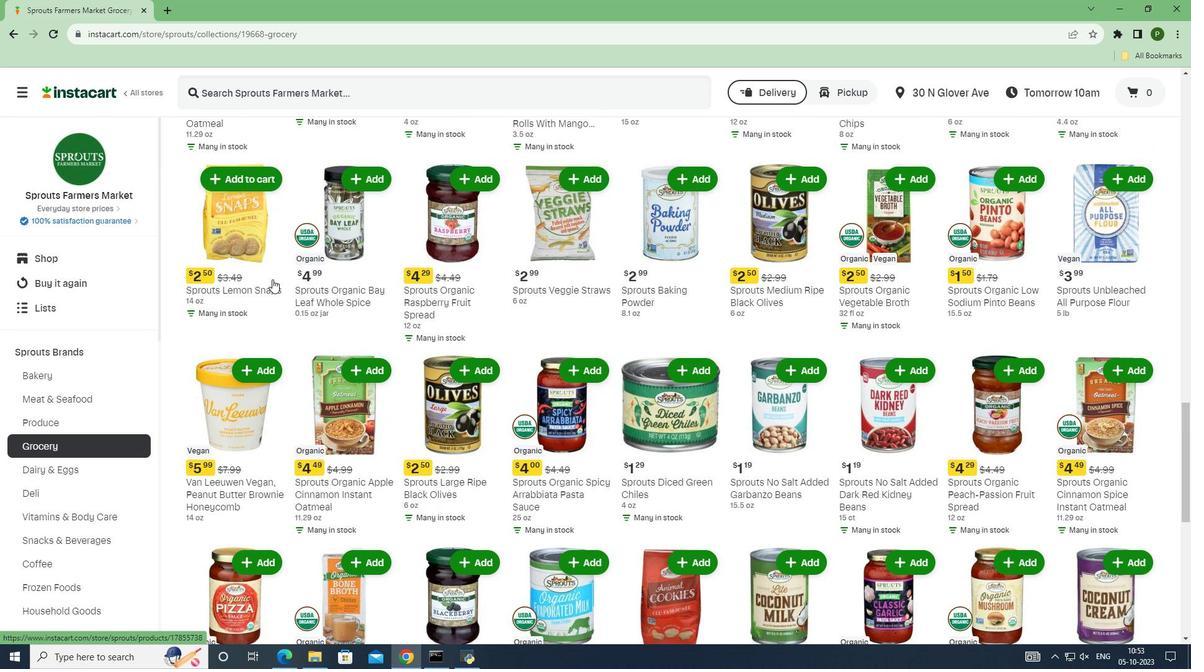 
Action: Mouse scrolled (272, 279) with delta (0, 0)
Screenshot: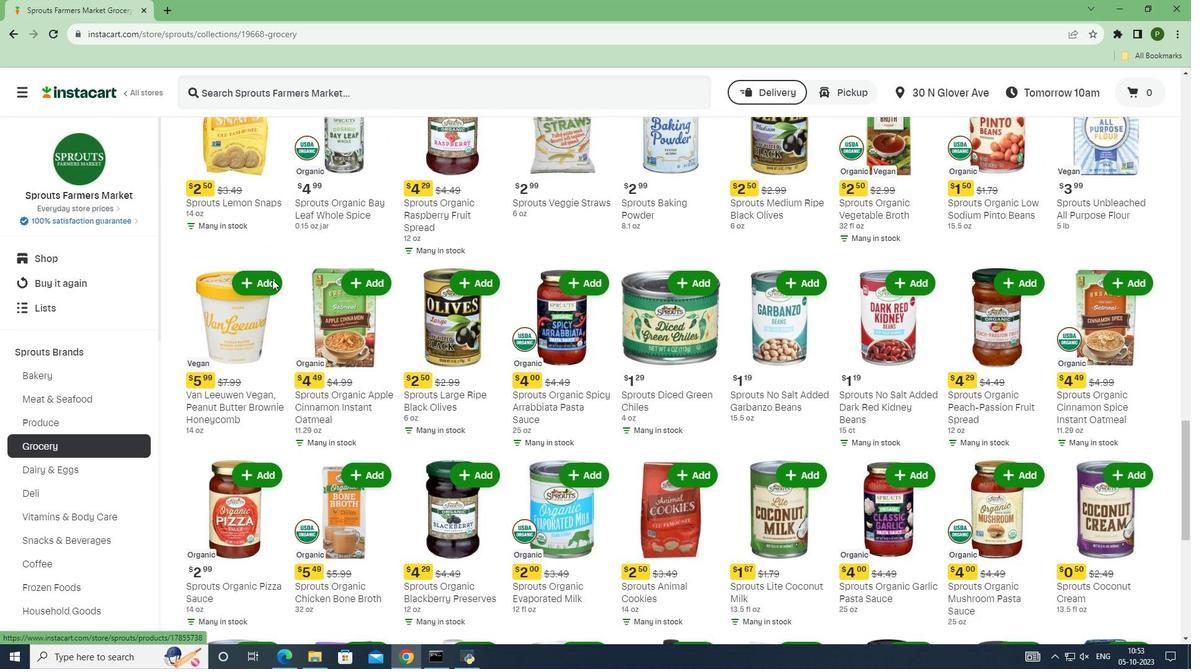 
Action: Mouse scrolled (272, 279) with delta (0, 0)
Screenshot: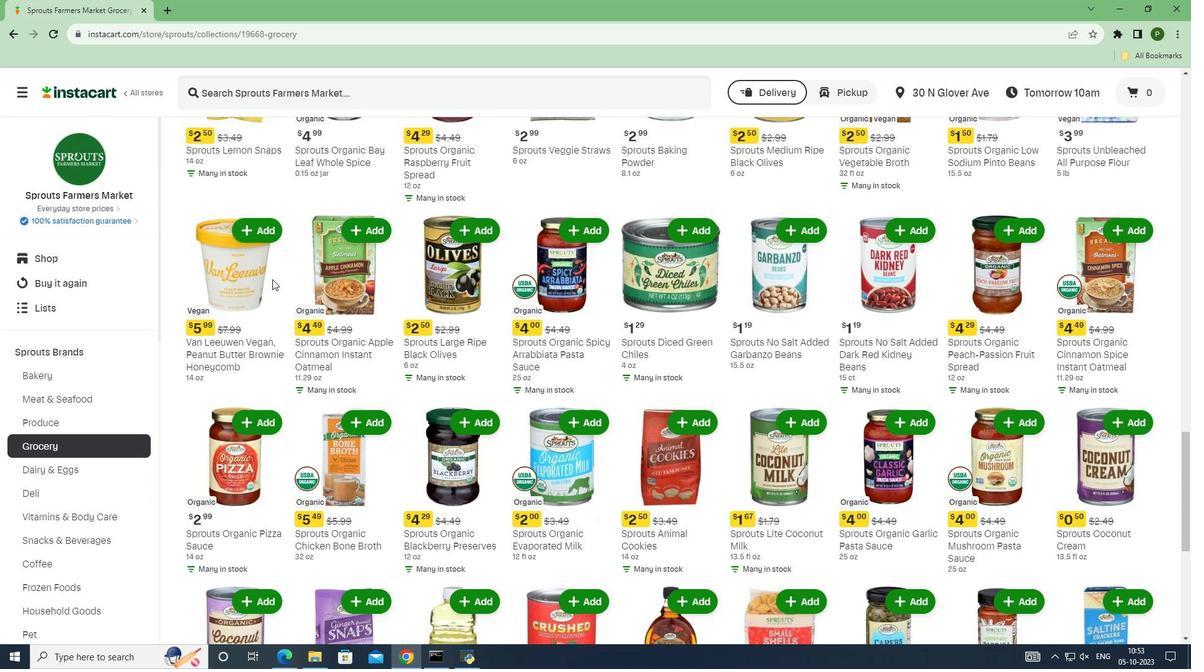 
Action: Mouse scrolled (272, 279) with delta (0, 0)
Screenshot: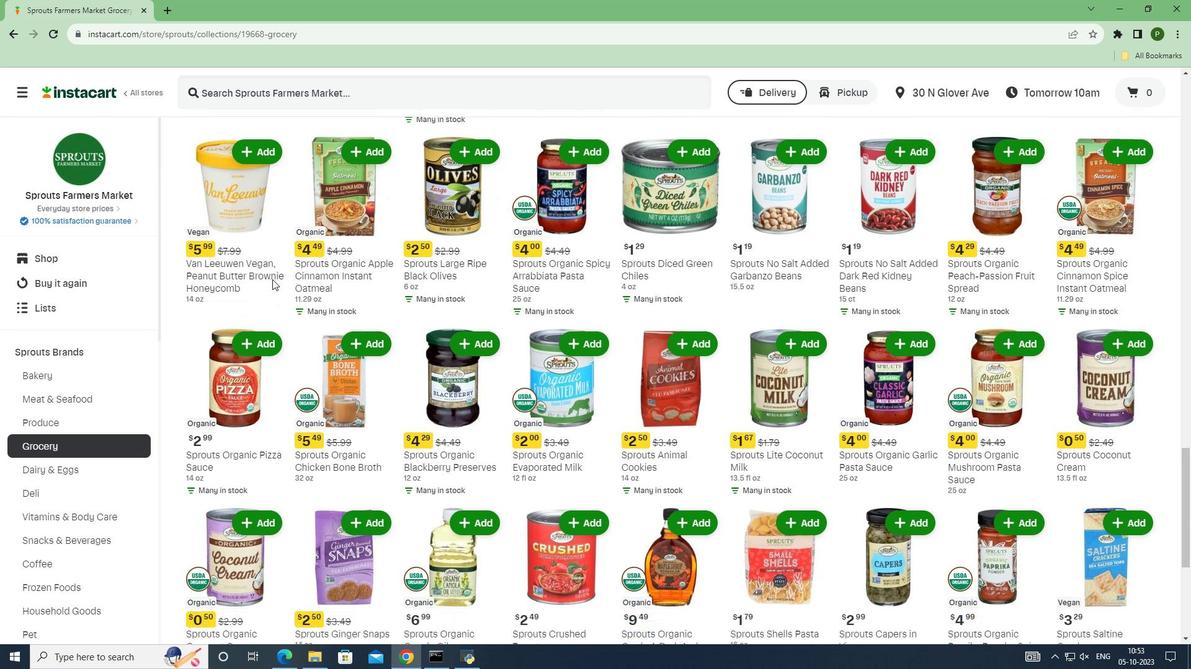 
Action: Mouse scrolled (272, 279) with delta (0, 0)
Screenshot: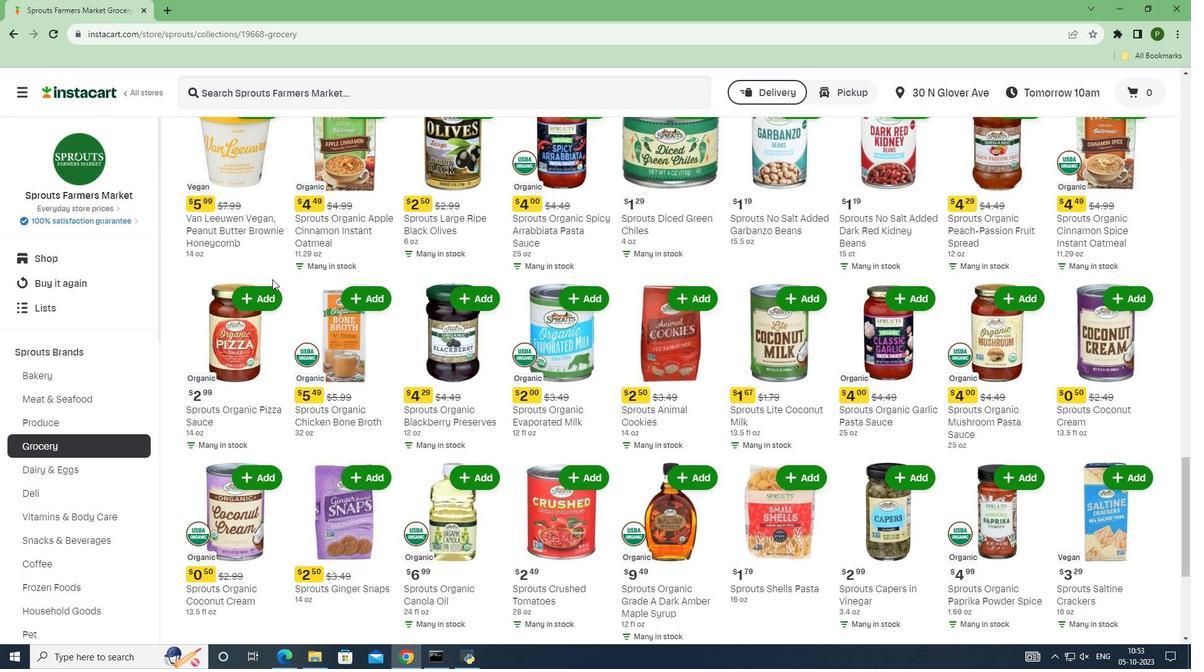 
Action: Mouse scrolled (272, 279) with delta (0, 0)
Screenshot: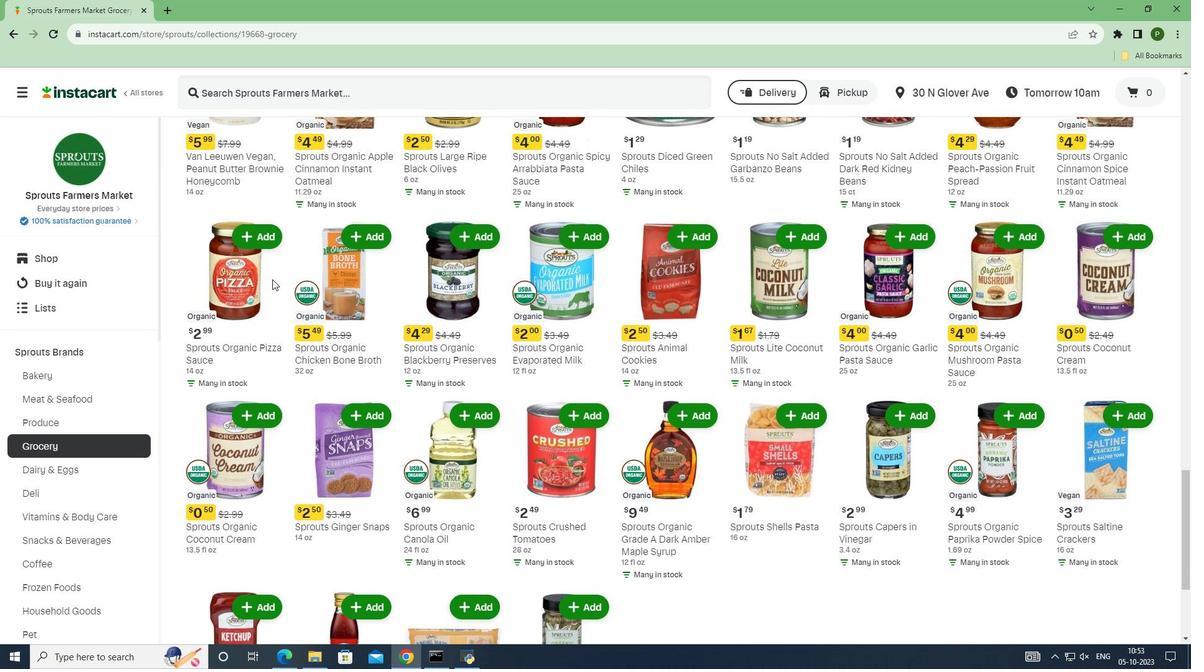 
Action: Mouse scrolled (272, 279) with delta (0, 0)
Screenshot: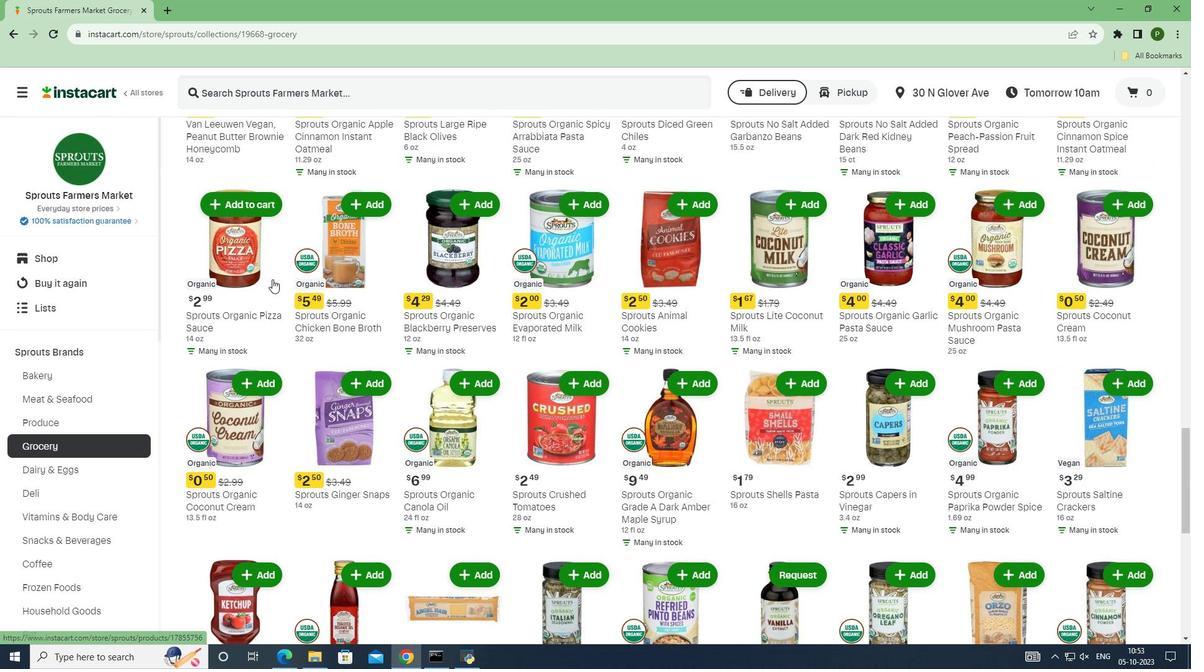 
Action: Mouse scrolled (272, 279) with delta (0, 0)
Screenshot: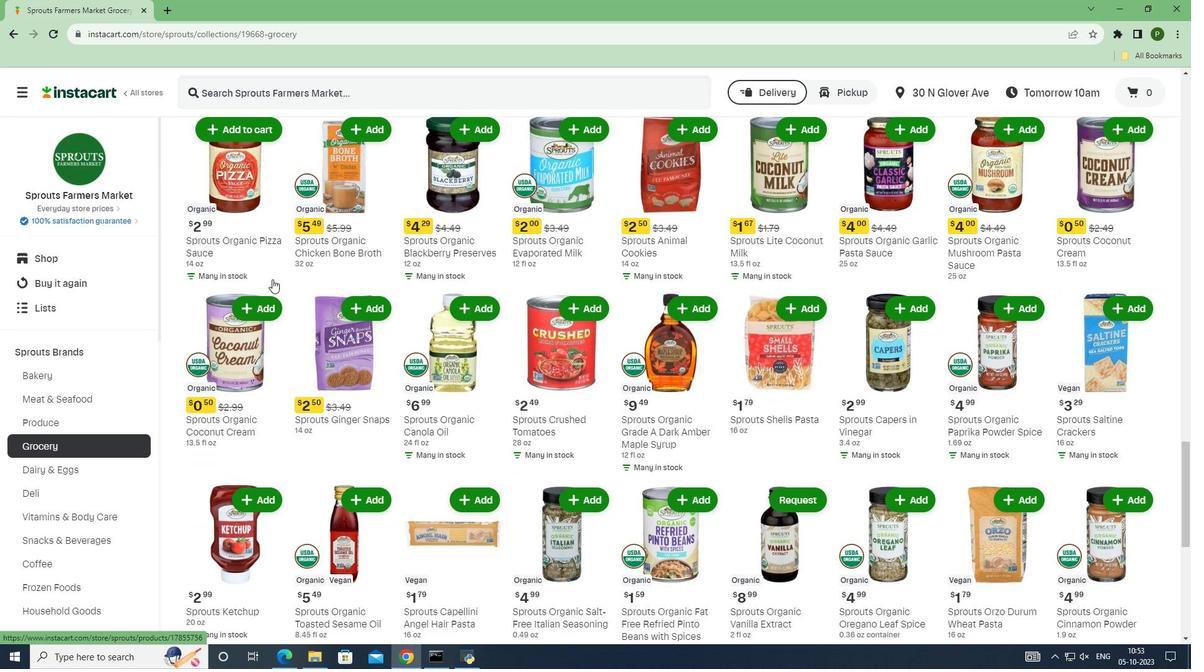 
Action: Mouse scrolled (272, 279) with delta (0, 0)
Screenshot: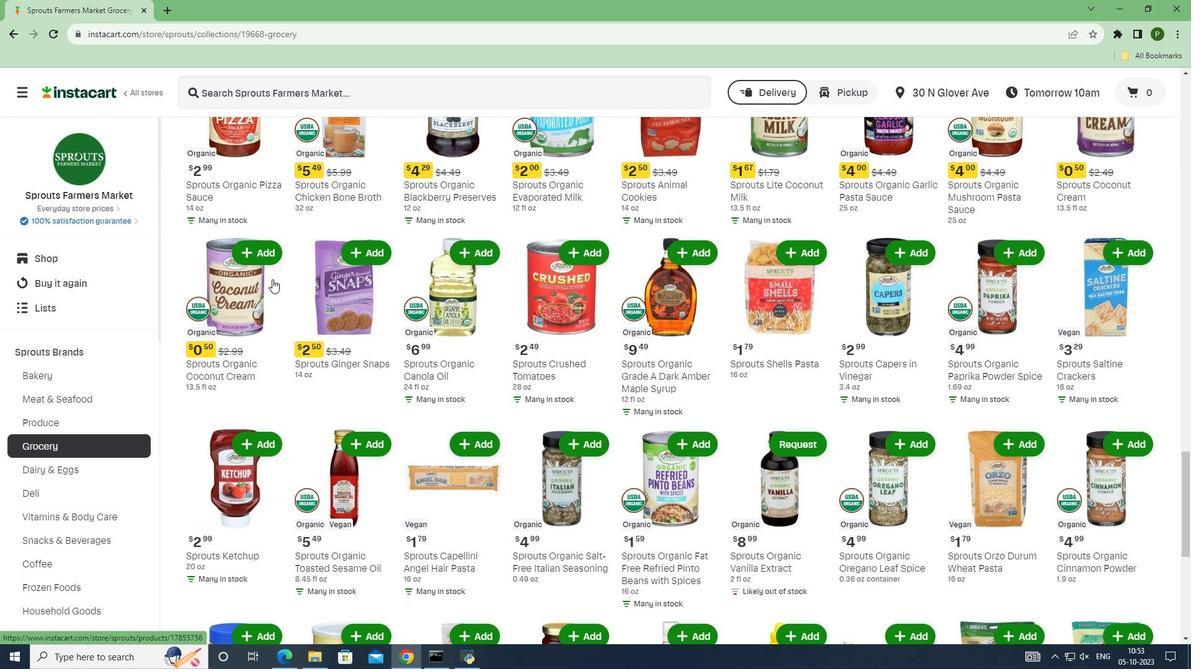 
Action: Mouse scrolled (272, 279) with delta (0, 0)
Screenshot: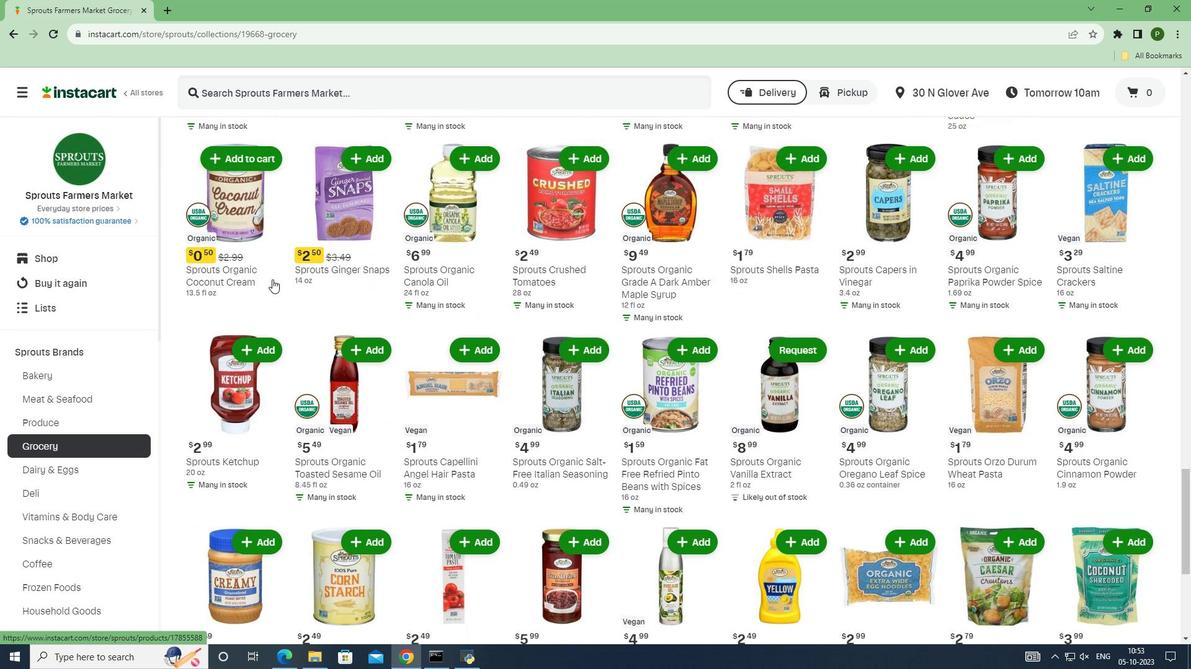 
Action: Mouse scrolled (272, 279) with delta (0, 0)
Screenshot: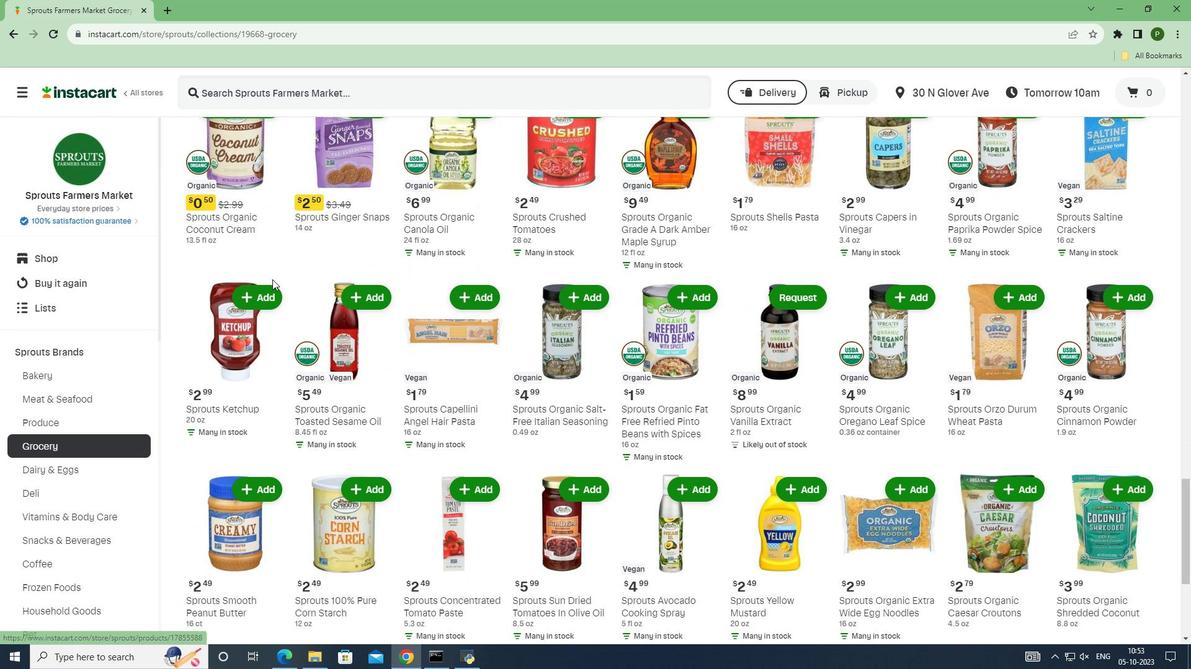 
Action: Mouse scrolled (272, 279) with delta (0, 0)
Screenshot: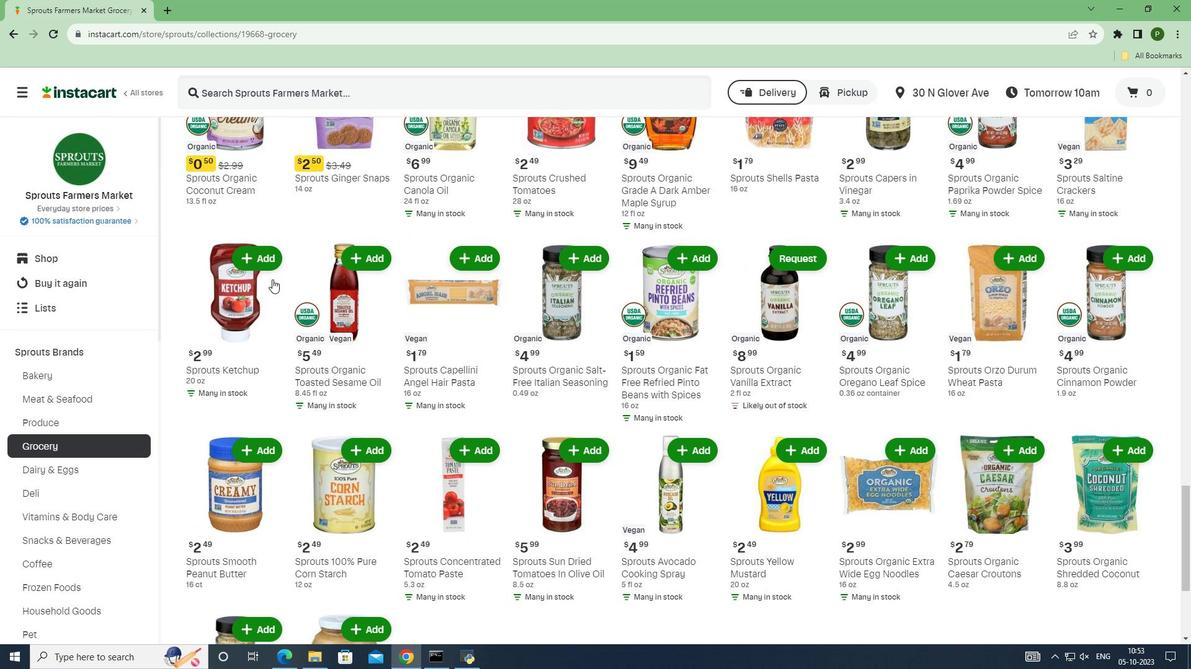 
Action: Mouse scrolled (272, 279) with delta (0, 0)
Screenshot: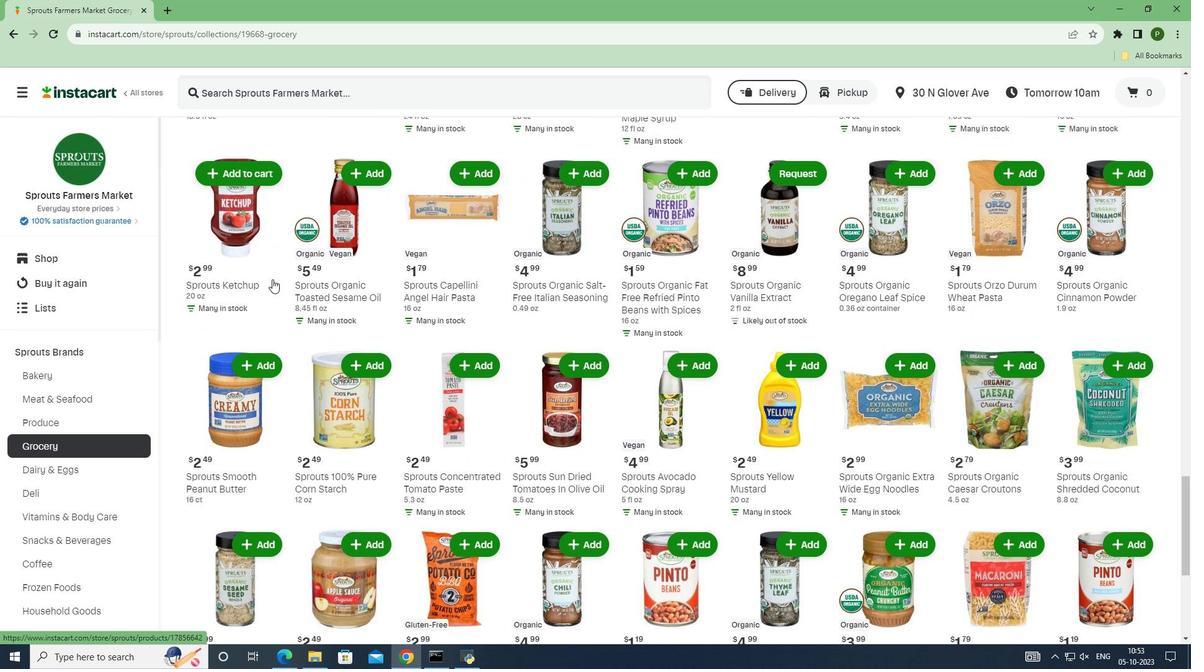 
Action: Mouse scrolled (272, 279) with delta (0, 0)
Screenshot: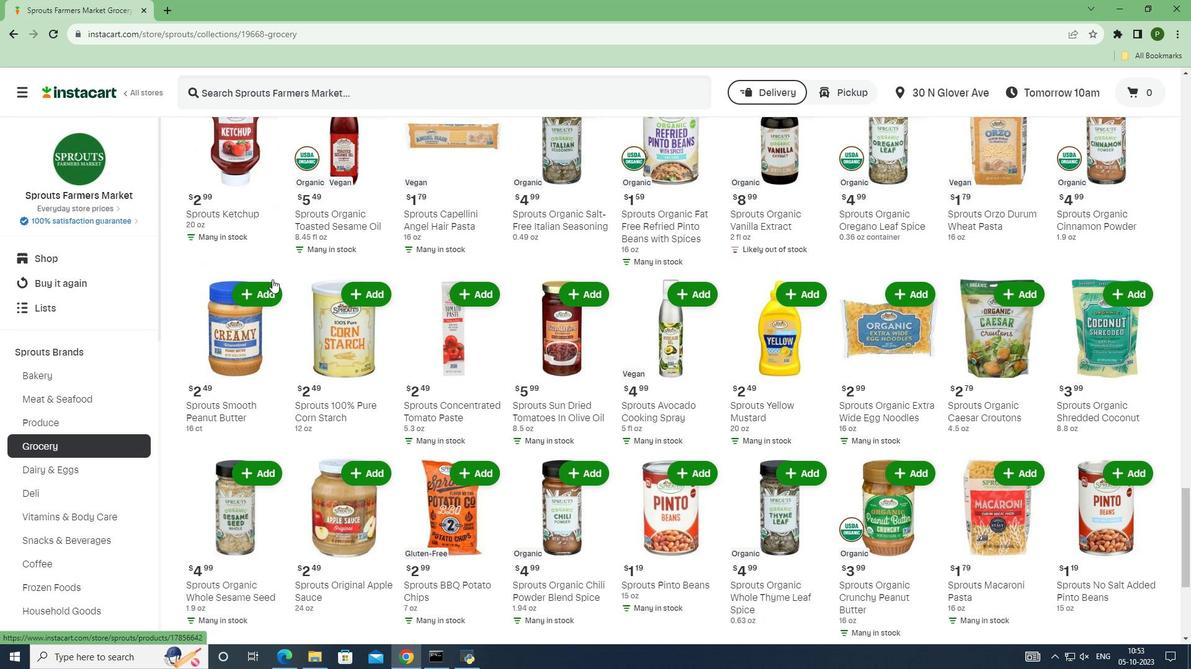 
Action: Mouse scrolled (272, 279) with delta (0, 0)
Screenshot: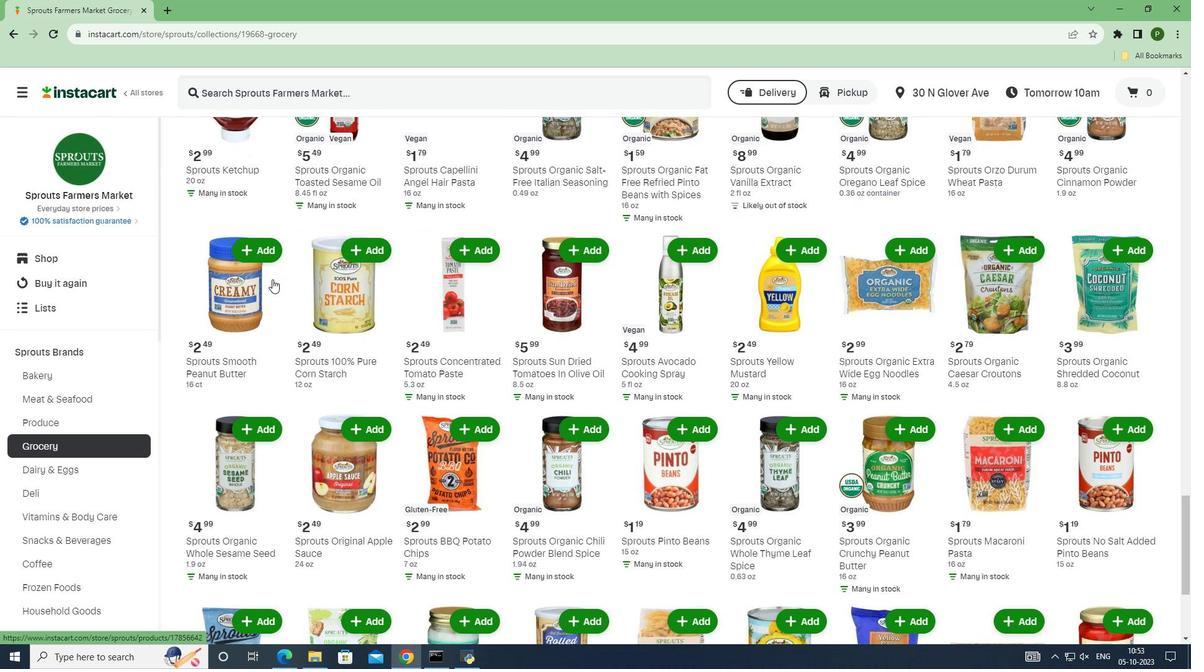 
Action: Mouse scrolled (272, 279) with delta (0, 0)
Screenshot: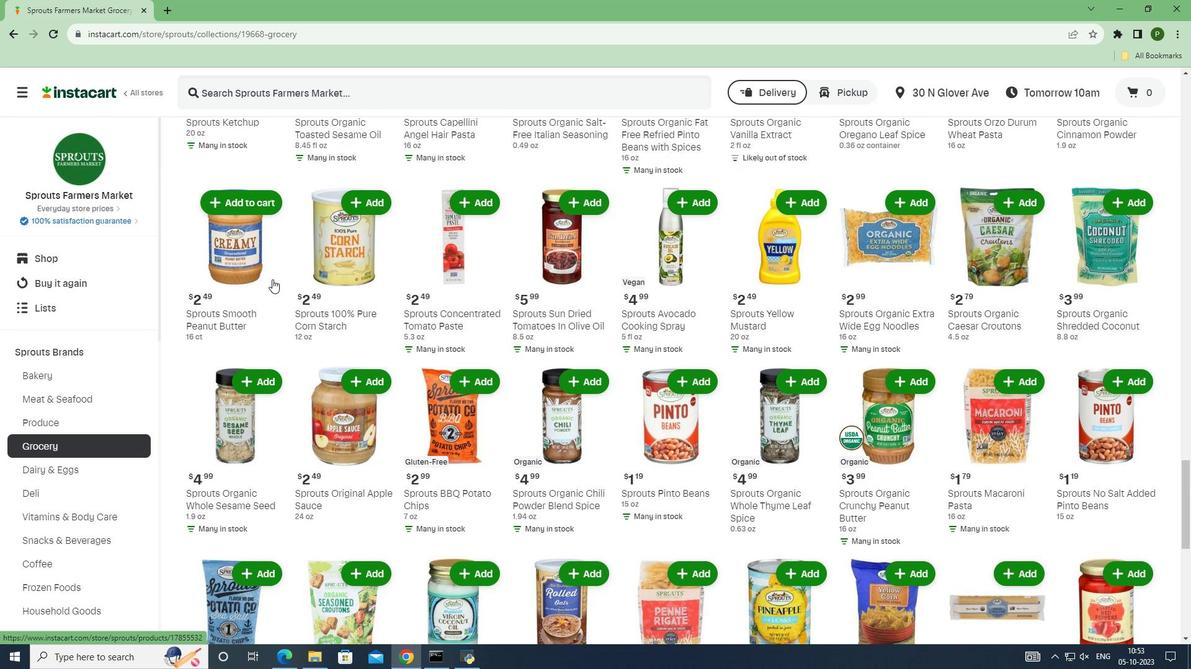 
Action: Mouse scrolled (272, 279) with delta (0, 0)
Screenshot: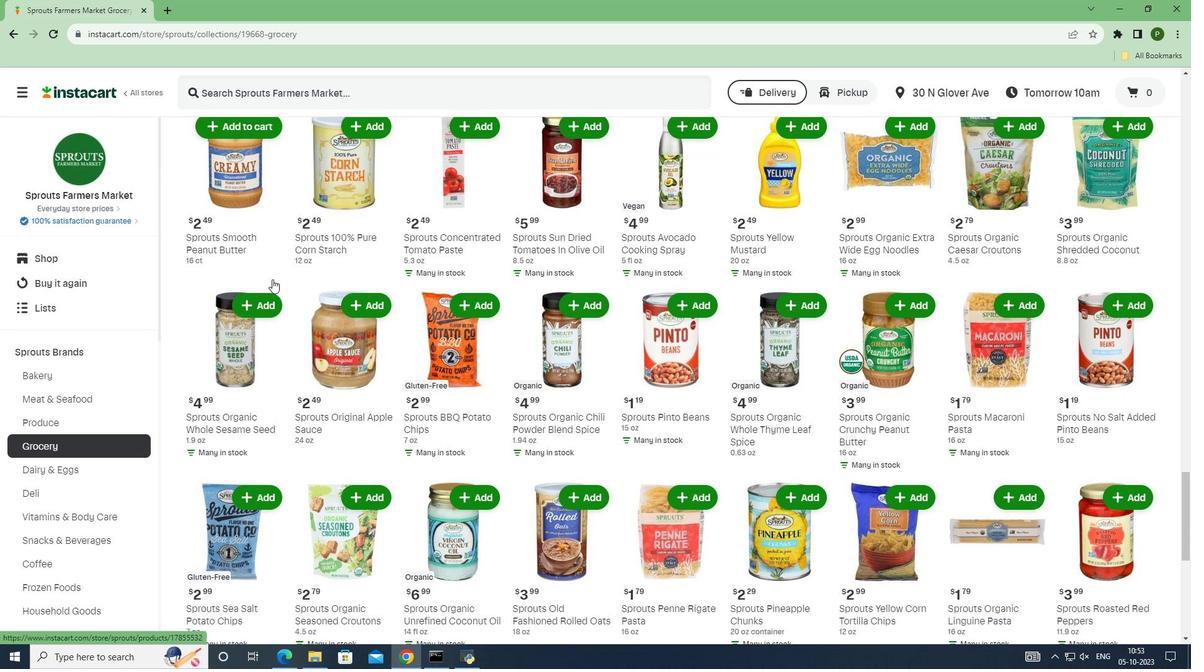 
Action: Mouse moved to (761, 259)
Screenshot: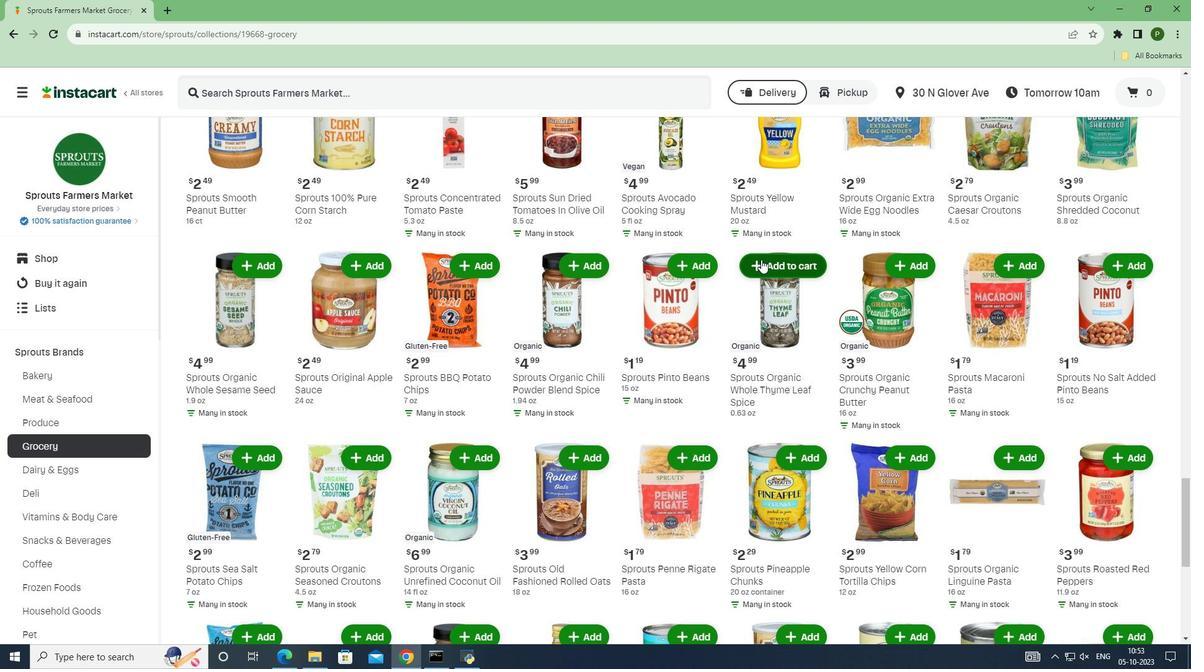 
Action: Mouse pressed left at (761, 259)
Screenshot: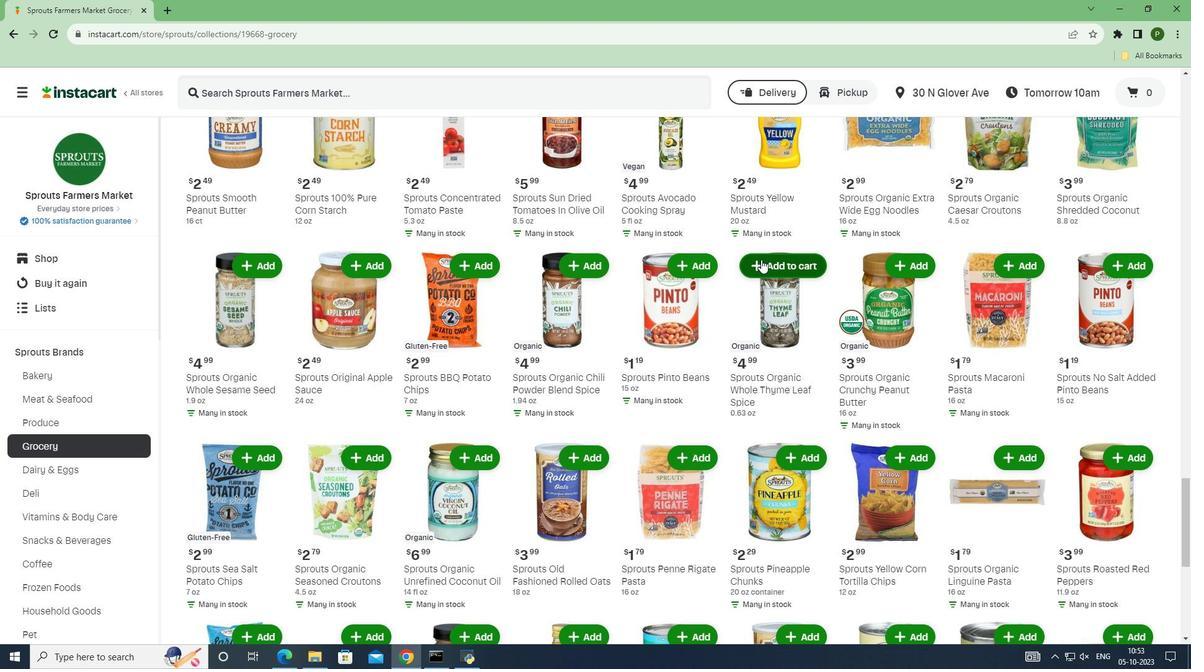 
